 Task: Find connections with filter location Necochea with filter topic #linkedincoachwith filter profile language Potuguese with filter current company Walmart Global Tech India with filter school Don Bosco High School - India with filter industry Dentists with filter service category Corporate Law with filter keywords title Account Representative
Action: Mouse moved to (498, 106)
Screenshot: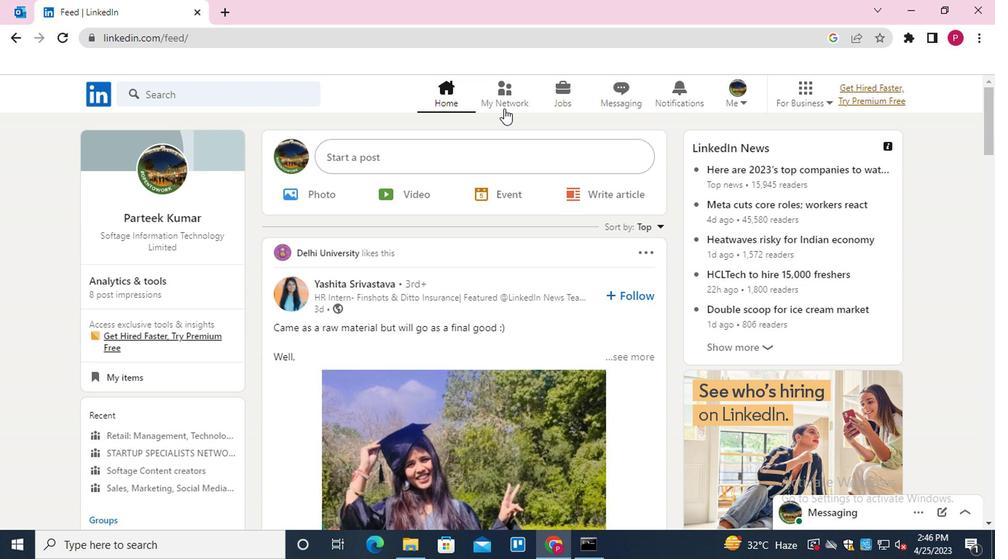 
Action: Mouse pressed left at (498, 106)
Screenshot: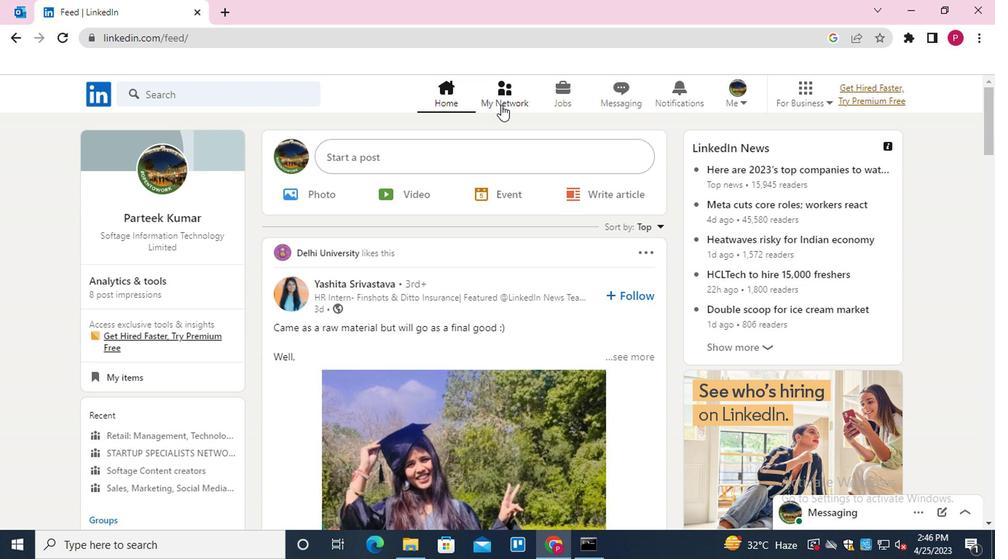 
Action: Mouse moved to (184, 185)
Screenshot: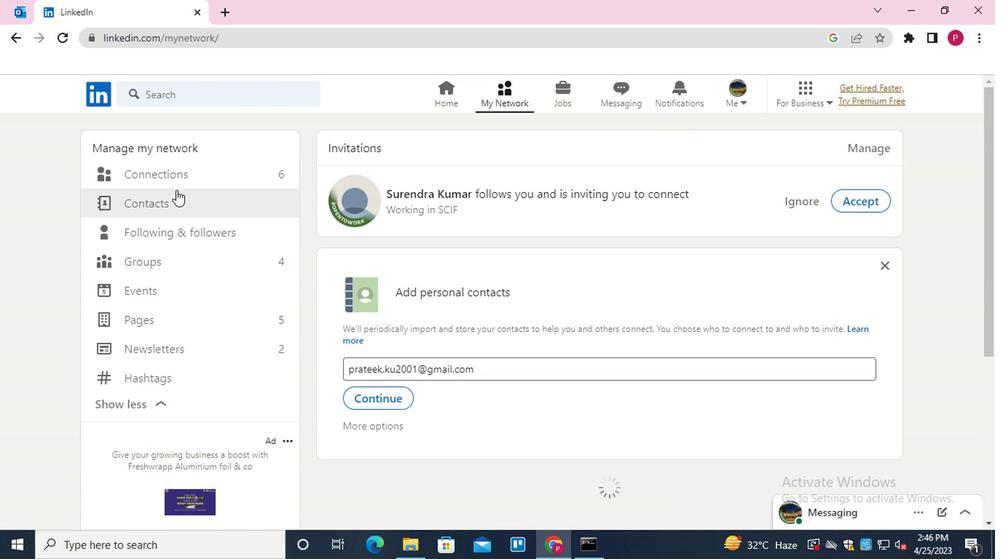 
Action: Mouse pressed left at (184, 185)
Screenshot: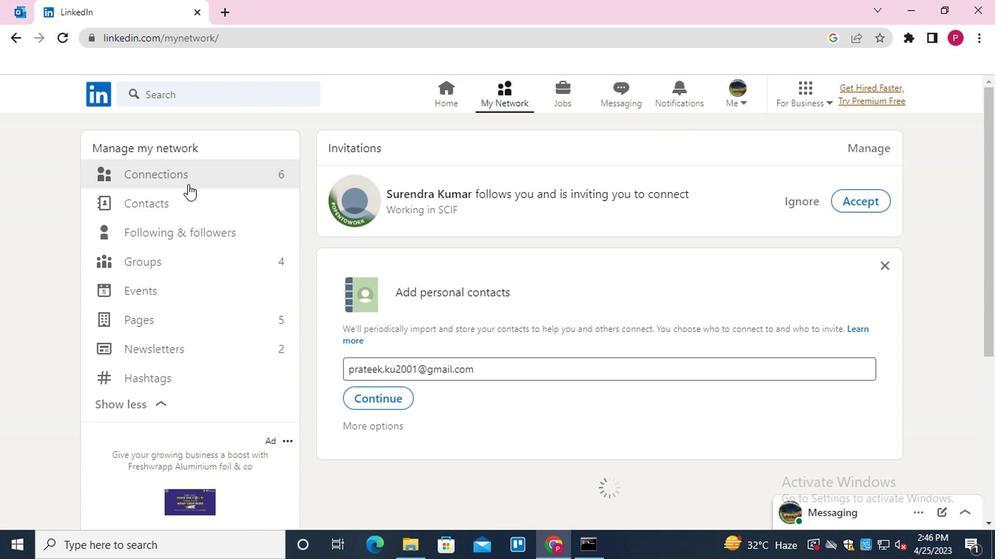 
Action: Mouse moved to (245, 176)
Screenshot: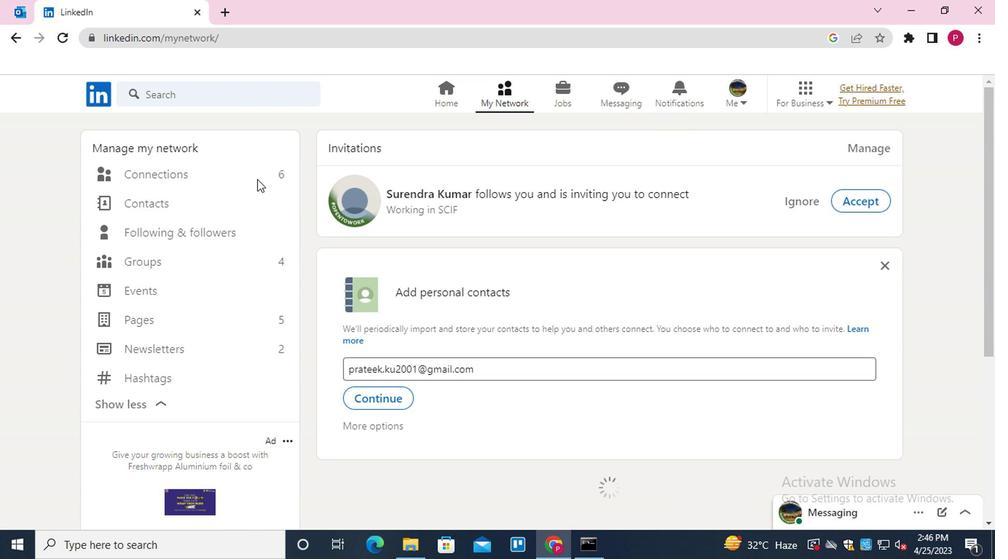 
Action: Mouse pressed left at (245, 176)
Screenshot: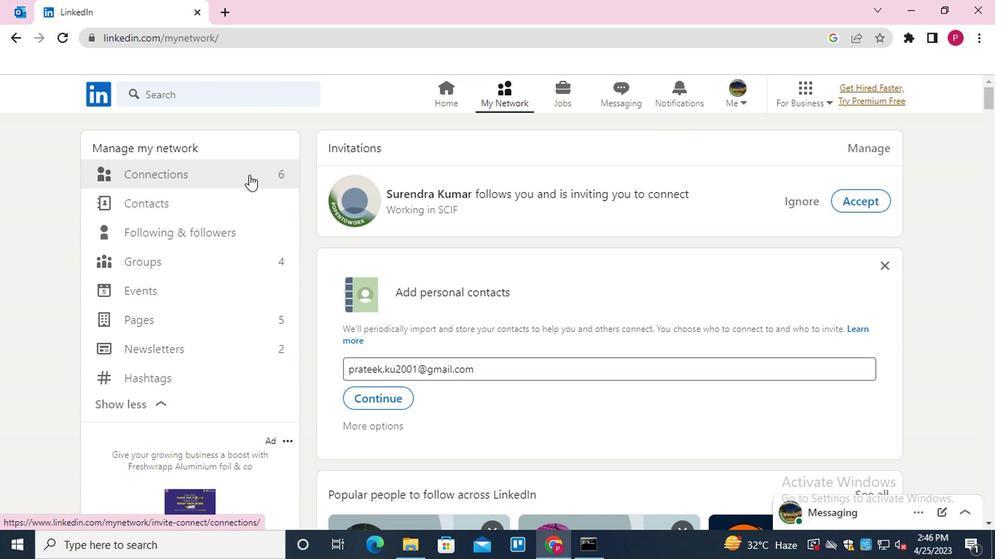 
Action: Mouse moved to (631, 179)
Screenshot: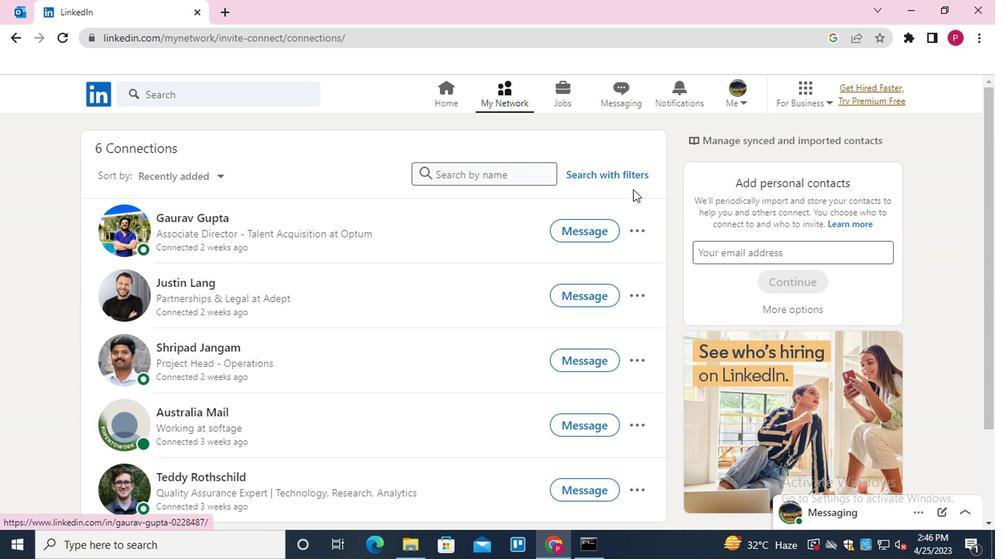 
Action: Mouse pressed left at (631, 179)
Screenshot: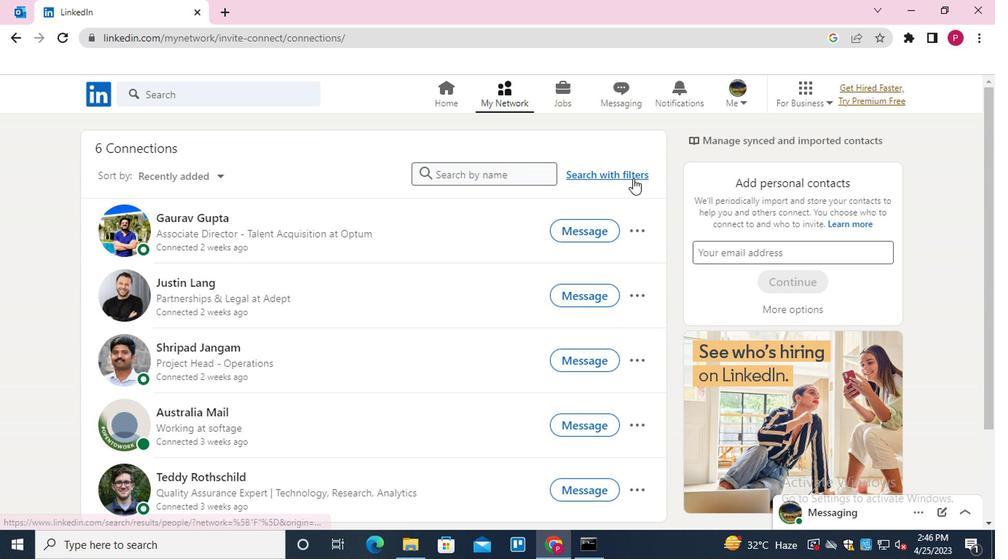 
Action: Mouse moved to (486, 139)
Screenshot: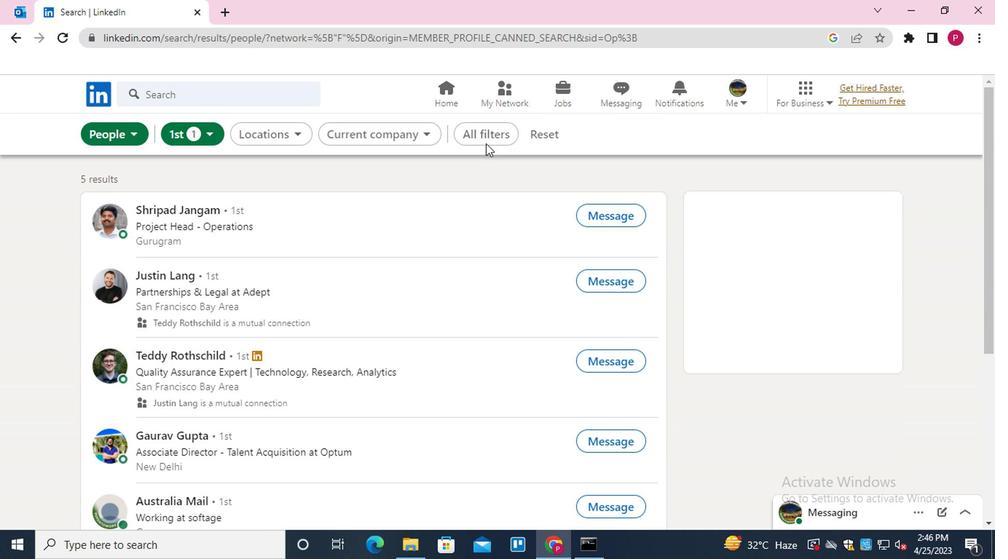
Action: Mouse pressed left at (486, 139)
Screenshot: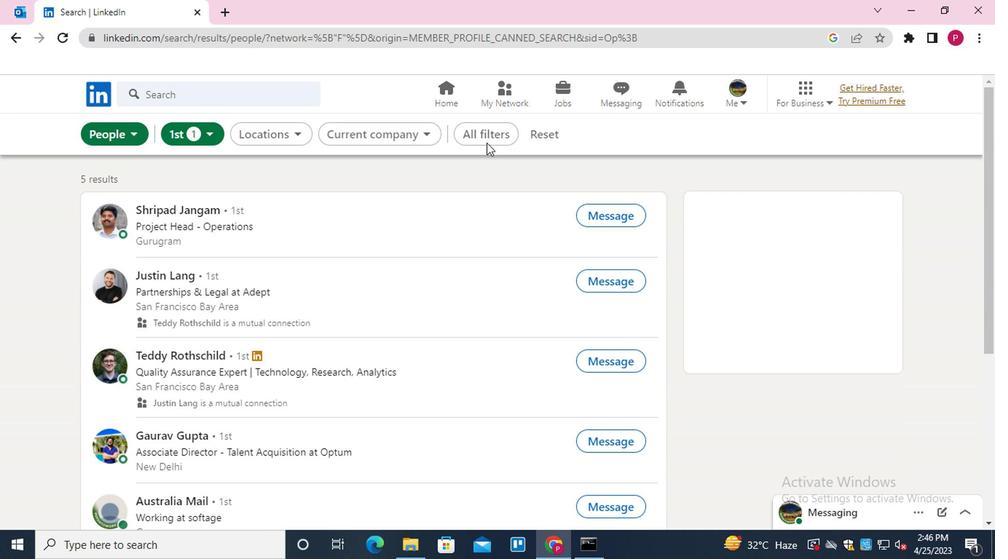 
Action: Mouse moved to (789, 352)
Screenshot: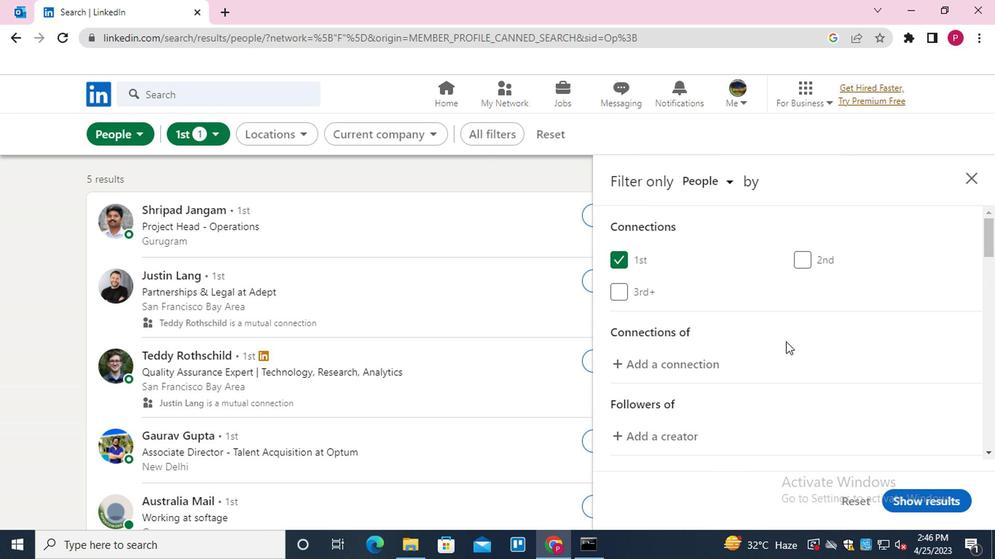 
Action: Mouse scrolled (789, 352) with delta (0, 0)
Screenshot: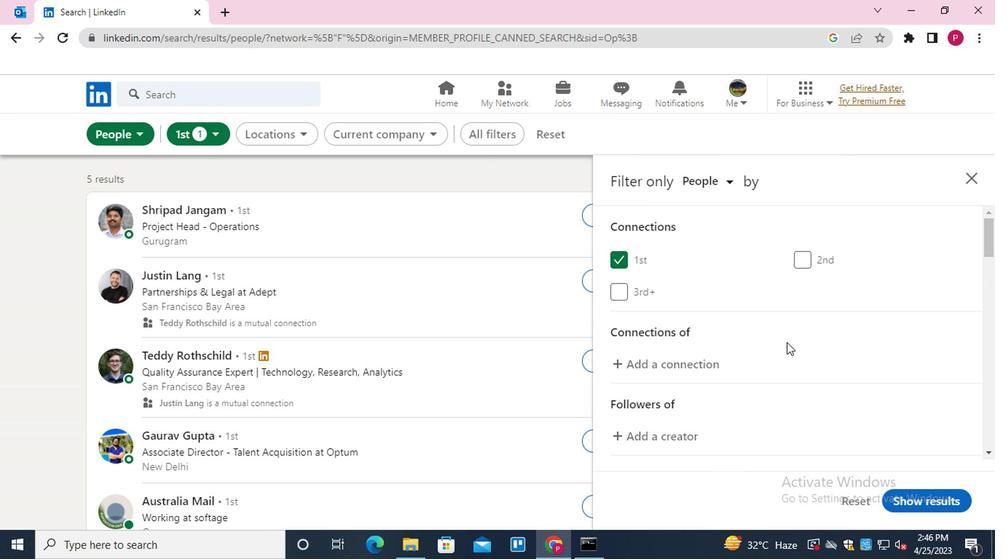 
Action: Mouse scrolled (789, 352) with delta (0, 0)
Screenshot: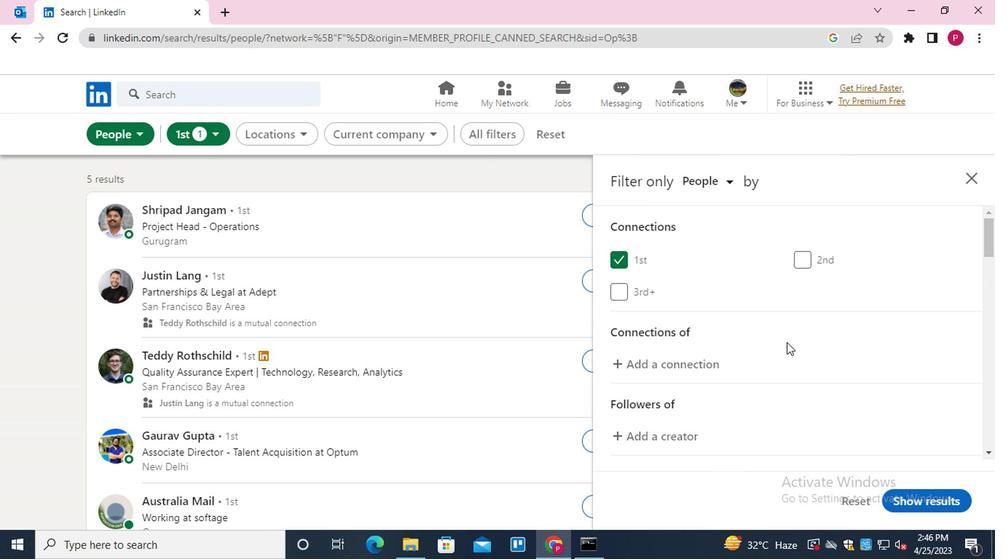 
Action: Mouse scrolled (789, 352) with delta (0, 0)
Screenshot: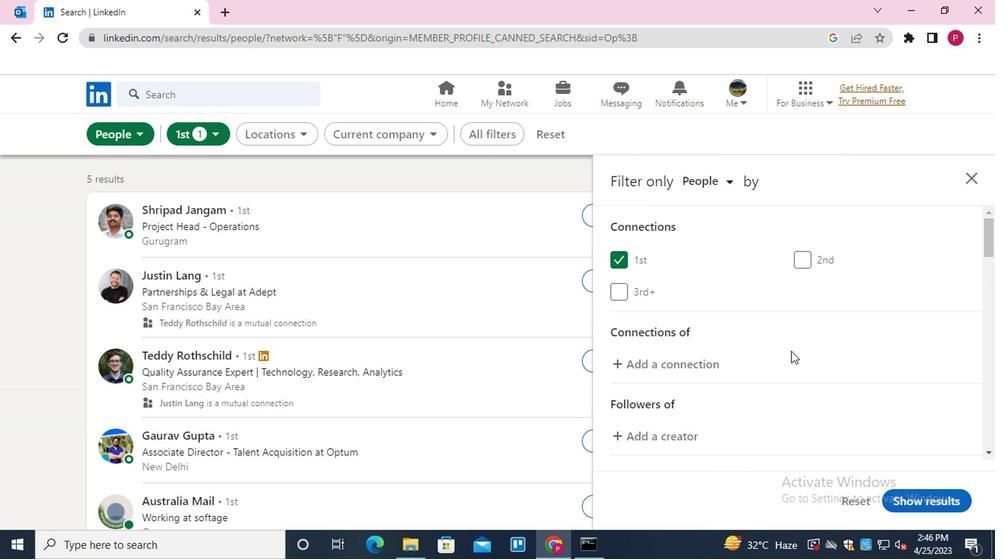 
Action: Mouse moved to (858, 352)
Screenshot: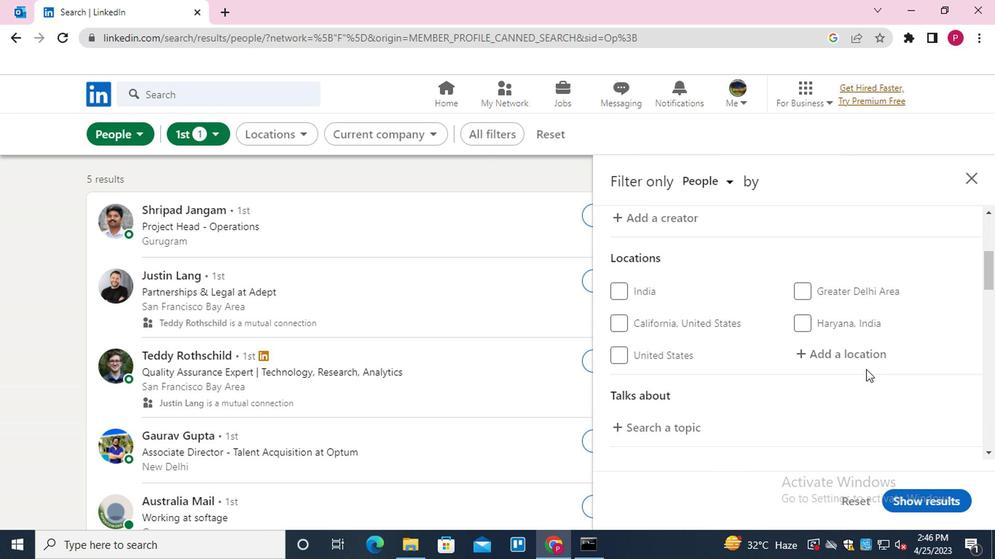 
Action: Mouse pressed left at (858, 352)
Screenshot: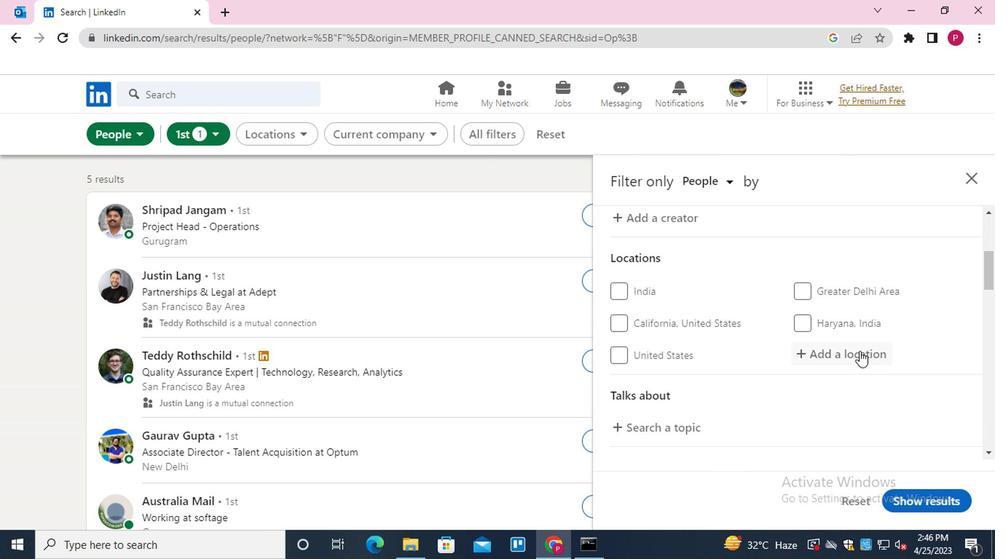 
Action: Key pressed <Key.shift>NECOCHEA
Screenshot: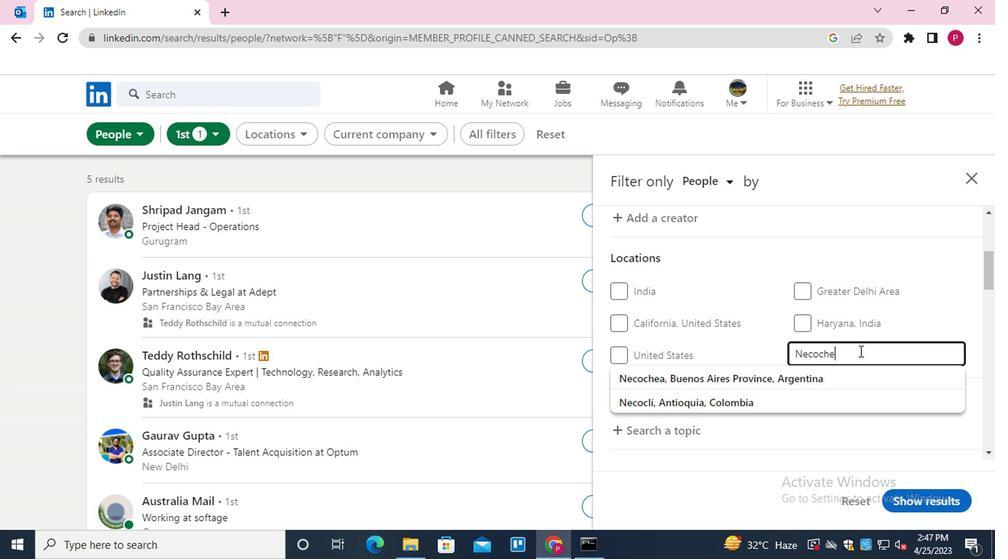 
Action: Mouse moved to (832, 371)
Screenshot: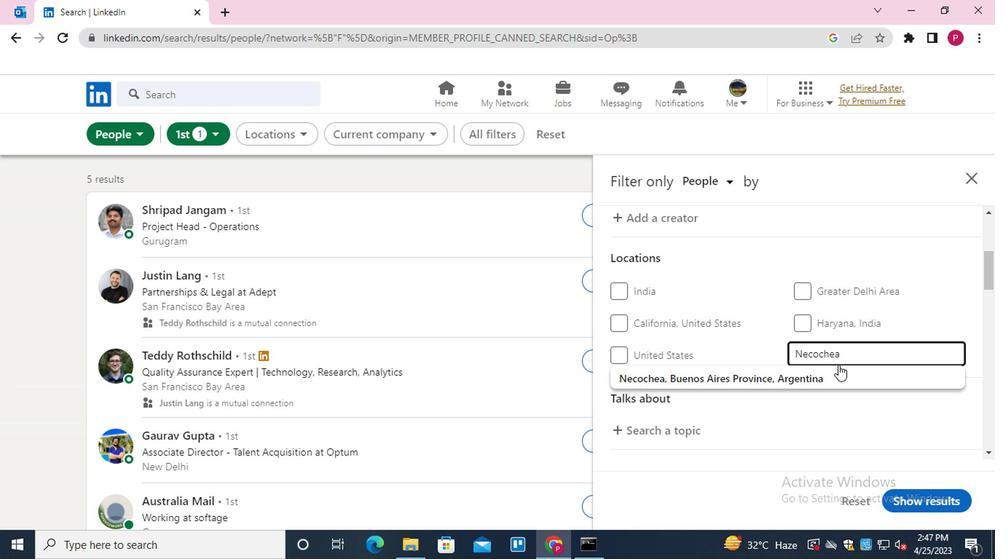 
Action: Mouse pressed left at (832, 371)
Screenshot: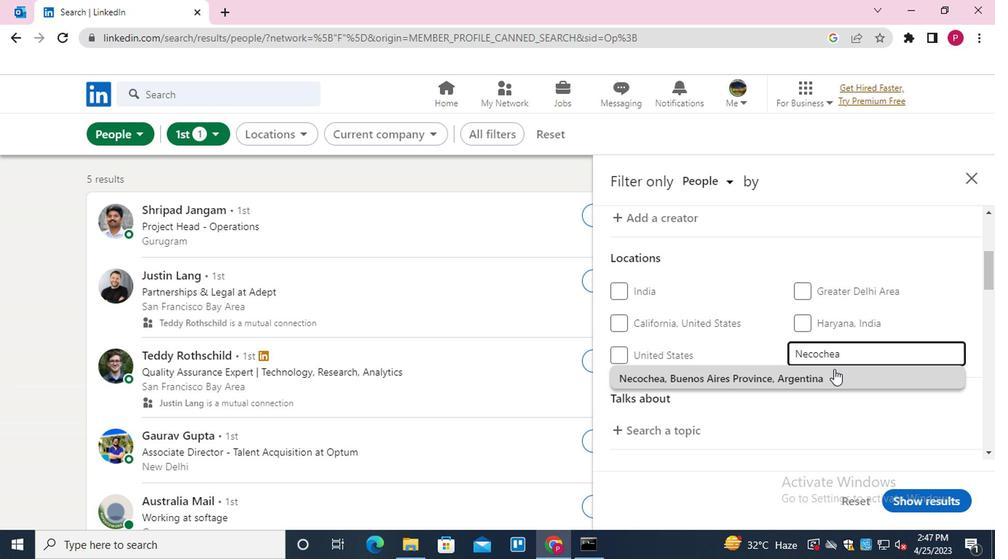 
Action: Mouse moved to (822, 321)
Screenshot: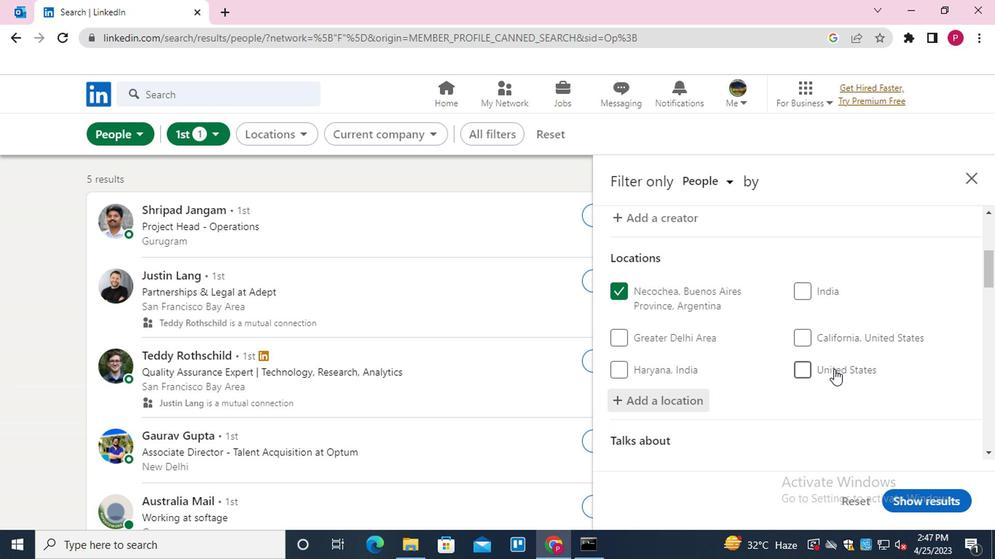 
Action: Mouse scrolled (822, 321) with delta (0, 0)
Screenshot: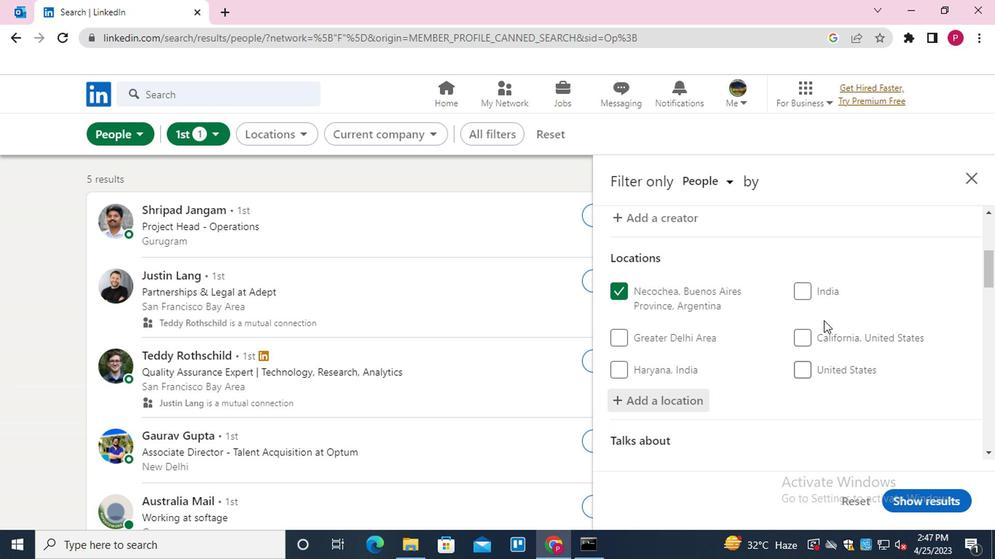 
Action: Mouse scrolled (822, 321) with delta (0, 0)
Screenshot: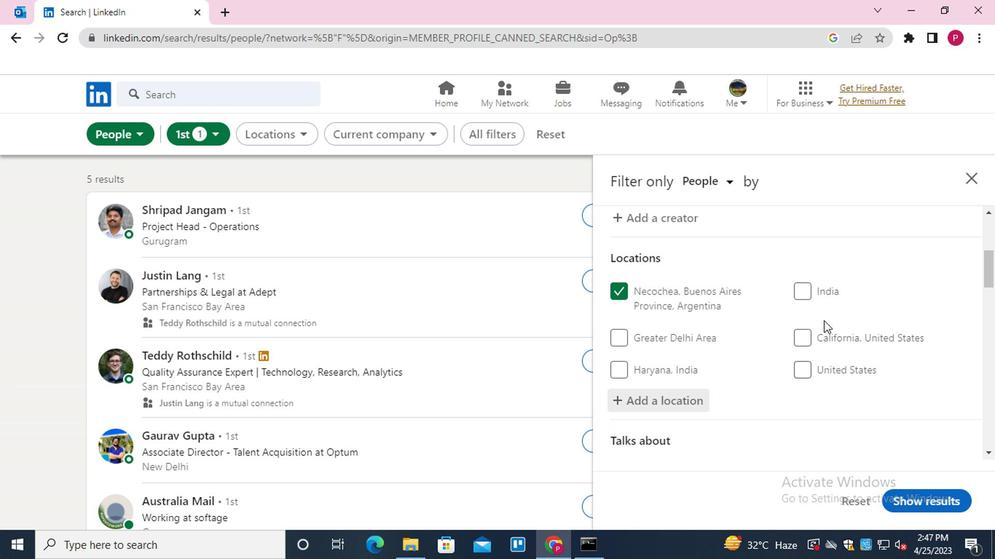 
Action: Mouse scrolled (822, 321) with delta (0, 0)
Screenshot: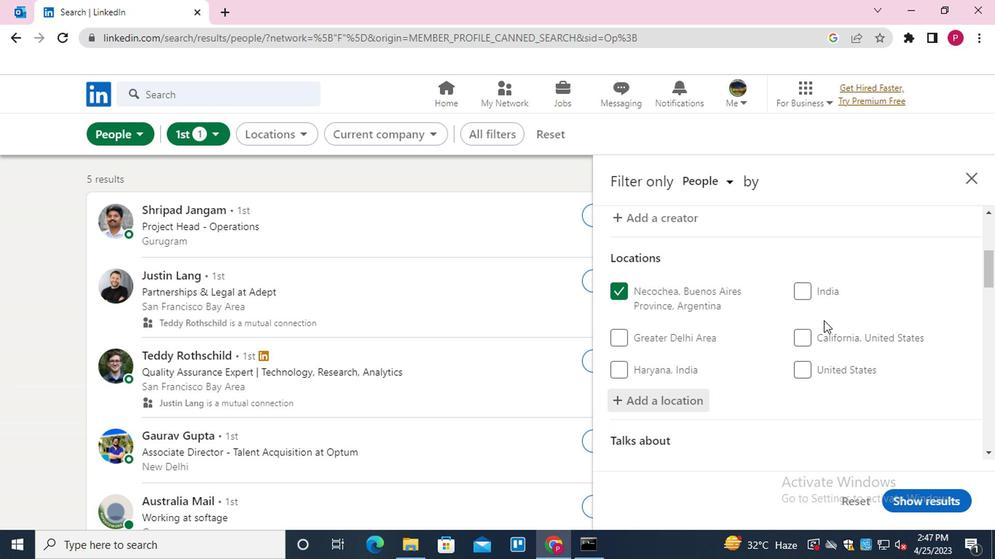 
Action: Mouse moved to (676, 246)
Screenshot: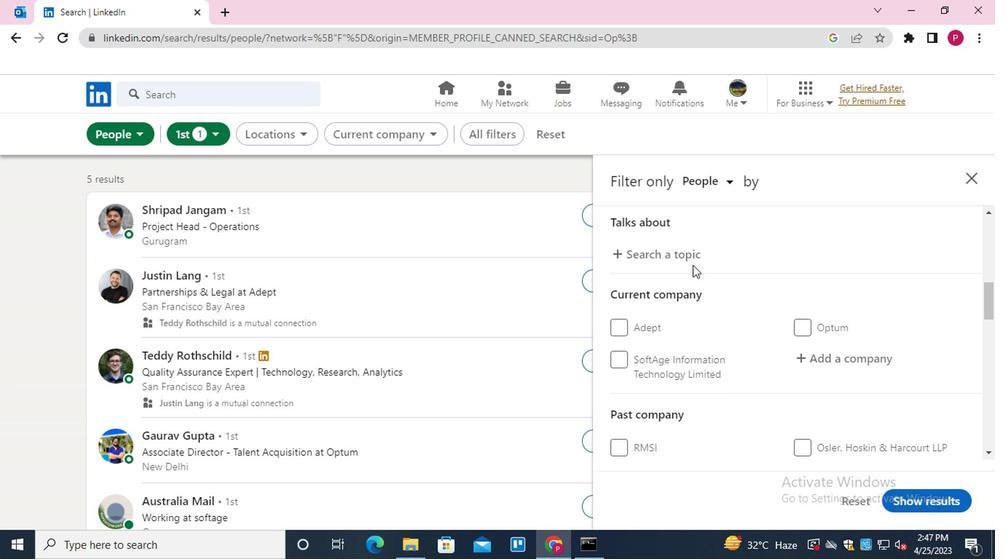 
Action: Mouse pressed left at (676, 246)
Screenshot: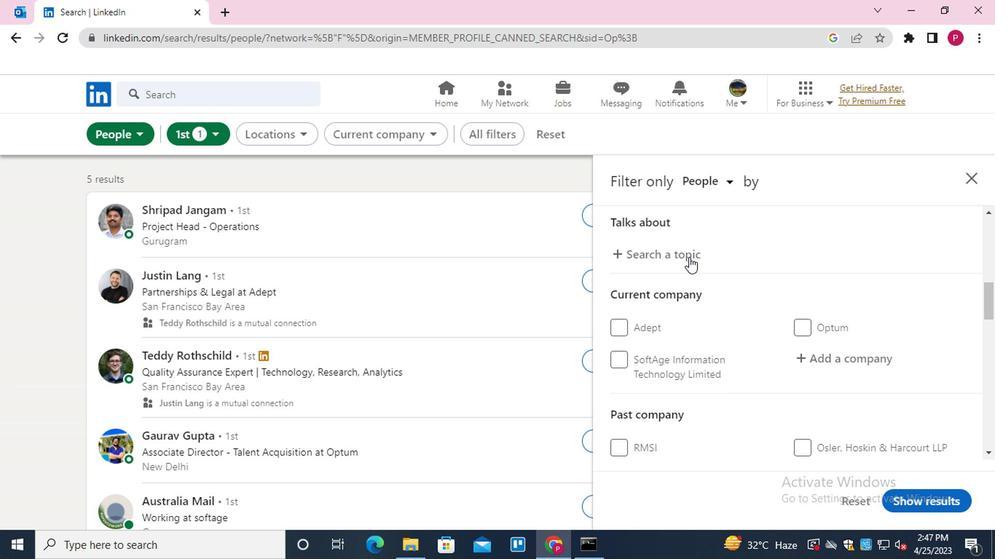 
Action: Key pressed <Key.shift><Key.shift>#<Key.shift><Key.shift><Key.shift><Key.shift><Key.shift><Key.shift><Key.shift><Key.shift><Key.shift>LINKED<Key.shift>INCOACH
Screenshot: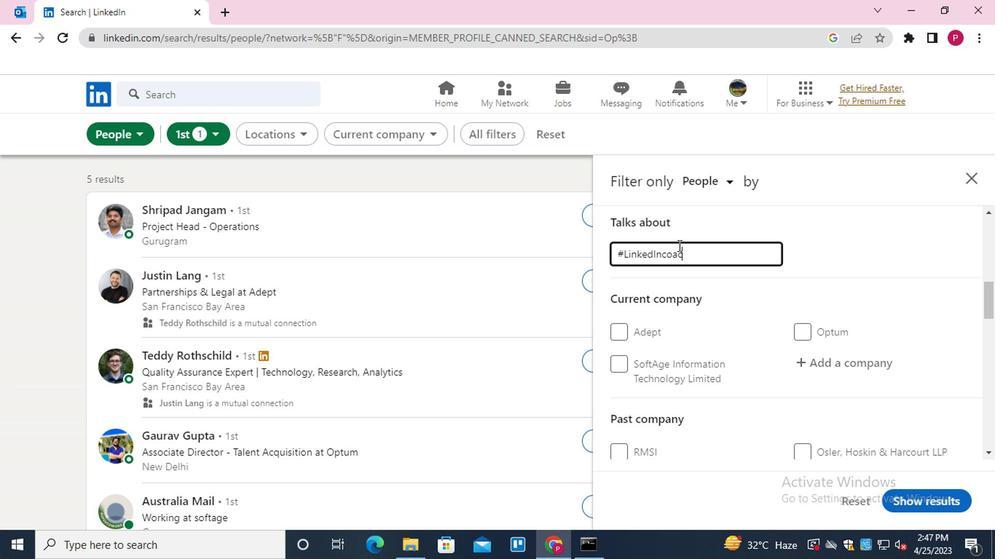 
Action: Mouse moved to (731, 303)
Screenshot: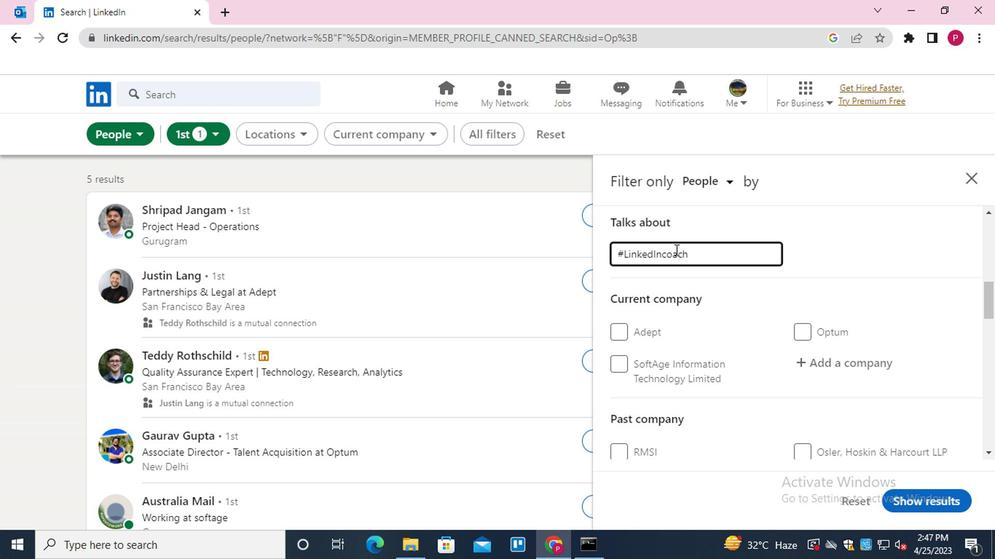 
Action: Mouse scrolled (731, 303) with delta (0, 0)
Screenshot: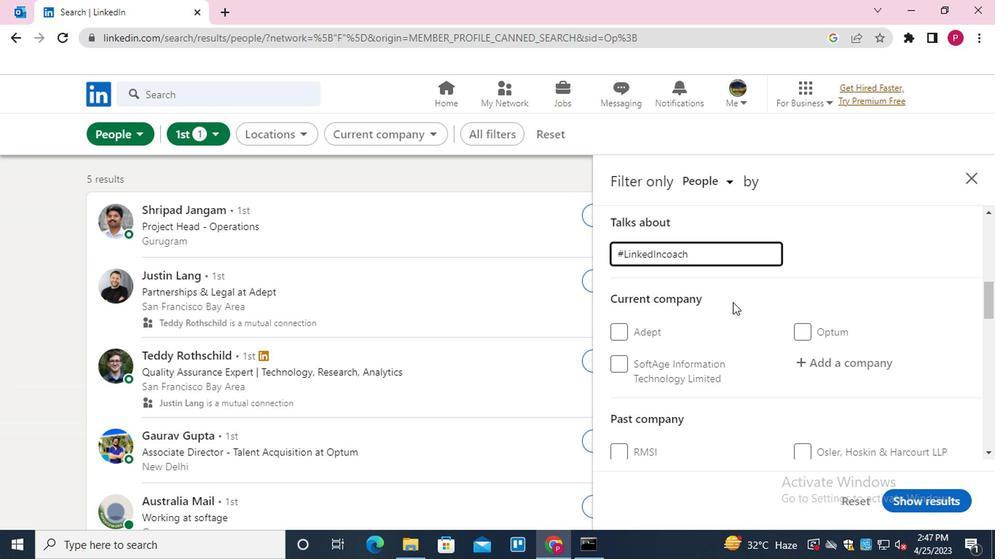 
Action: Mouse scrolled (731, 303) with delta (0, 0)
Screenshot: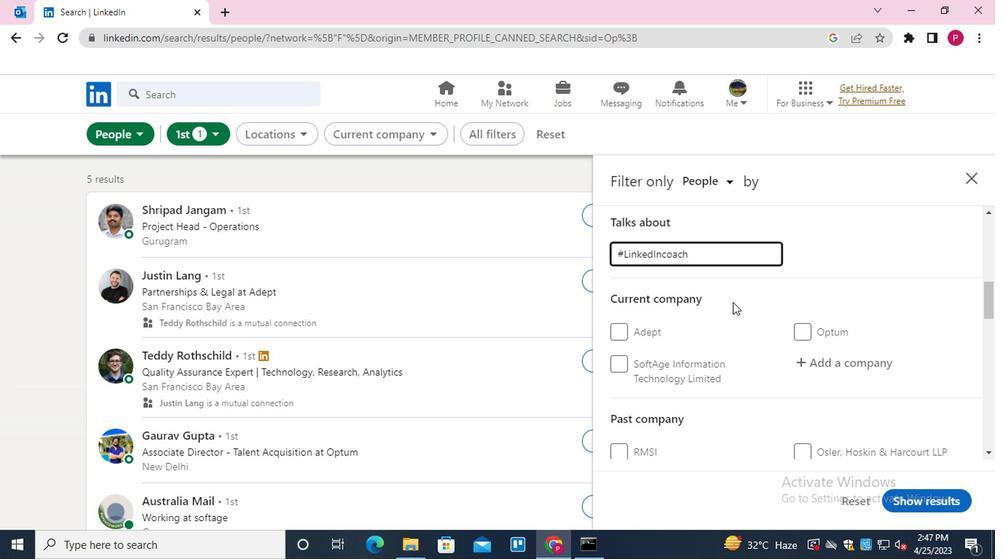 
Action: Mouse moved to (824, 216)
Screenshot: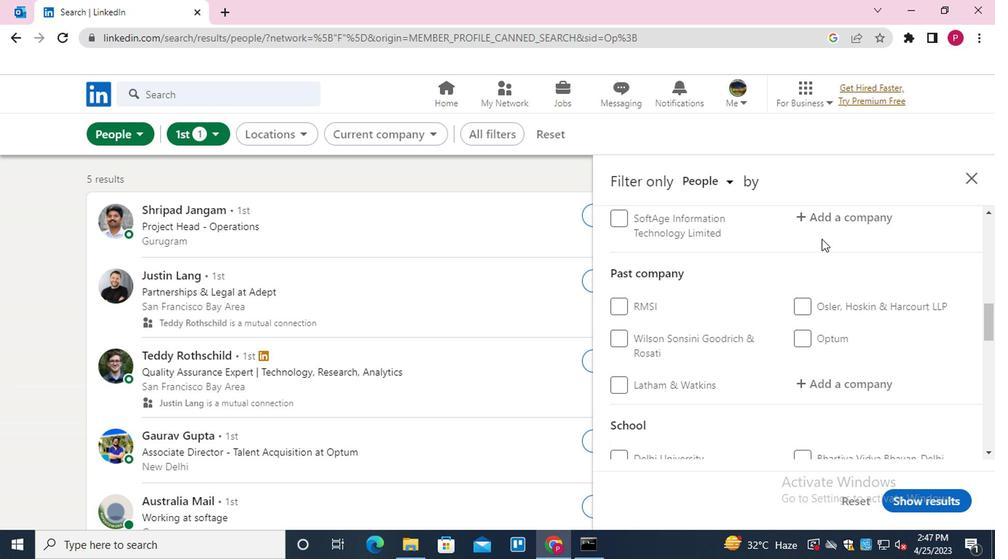 
Action: Mouse pressed left at (824, 216)
Screenshot: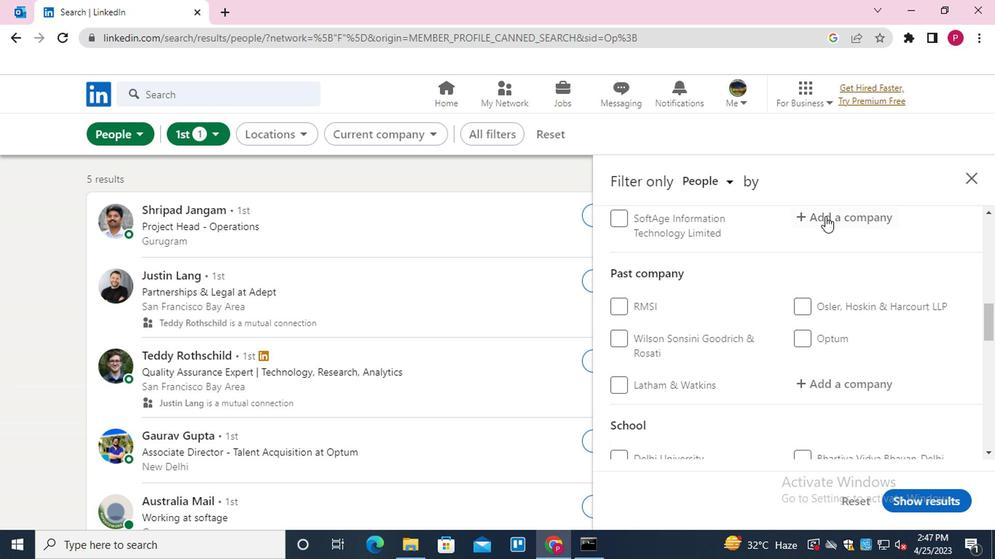 
Action: Mouse moved to (816, 230)
Screenshot: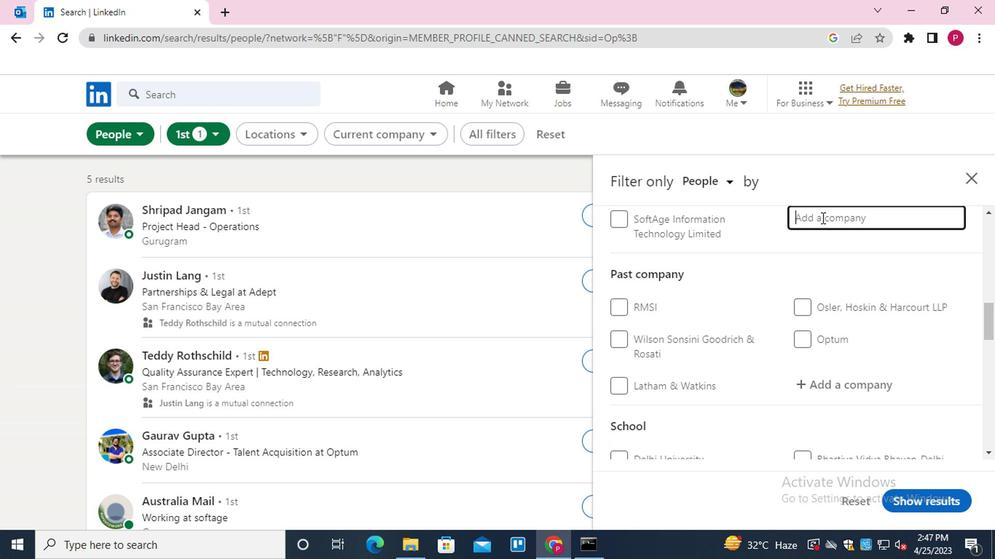 
Action: Mouse scrolled (816, 231) with delta (0, 1)
Screenshot: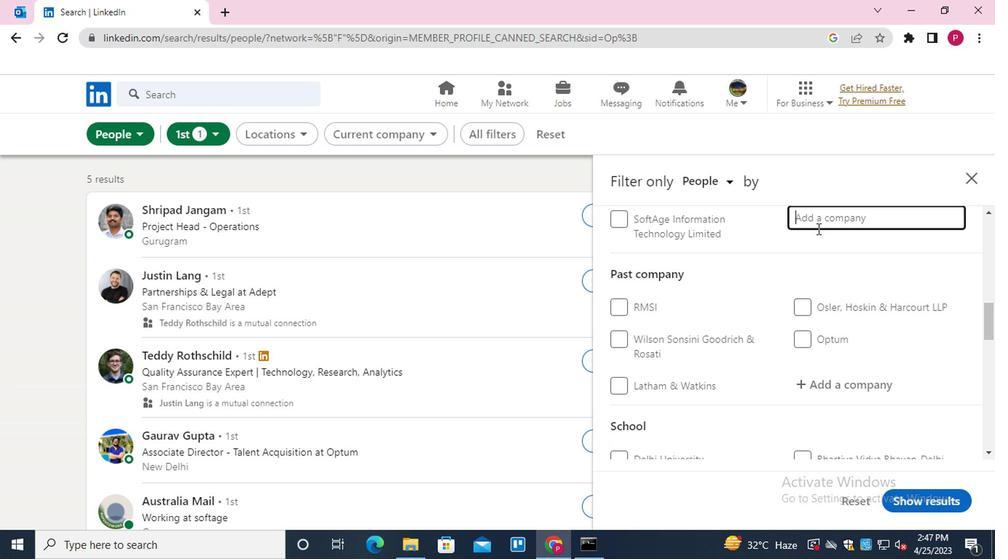 
Action: Mouse moved to (812, 260)
Screenshot: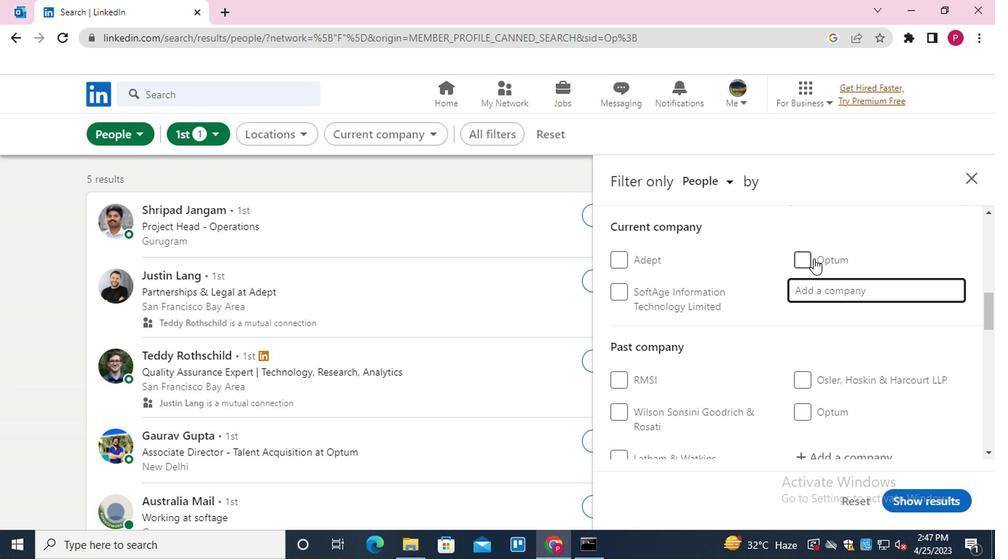 
Action: Key pressed <Key.shift>WALMAET<Key.backspace><Key.backspace><Key.backspace>ART
Screenshot: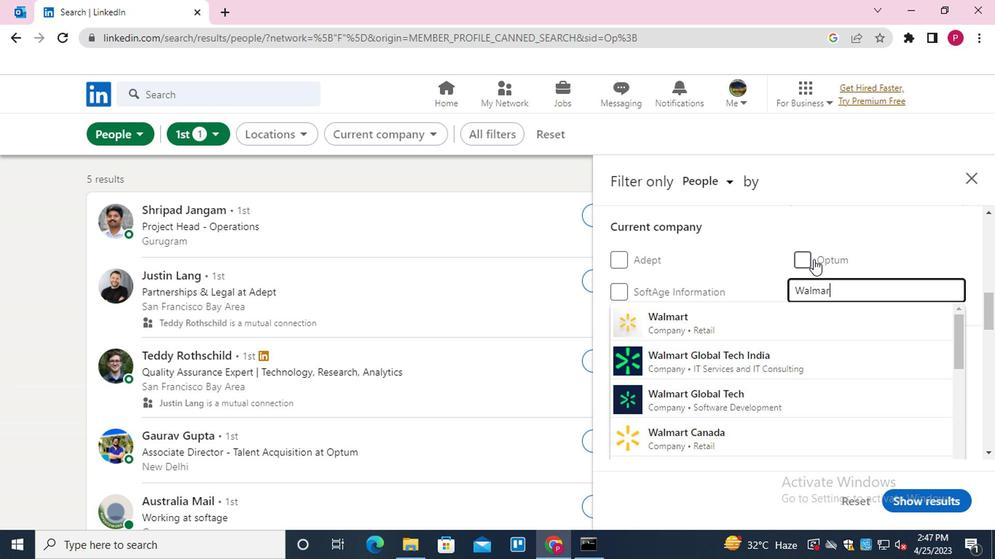 
Action: Mouse moved to (785, 357)
Screenshot: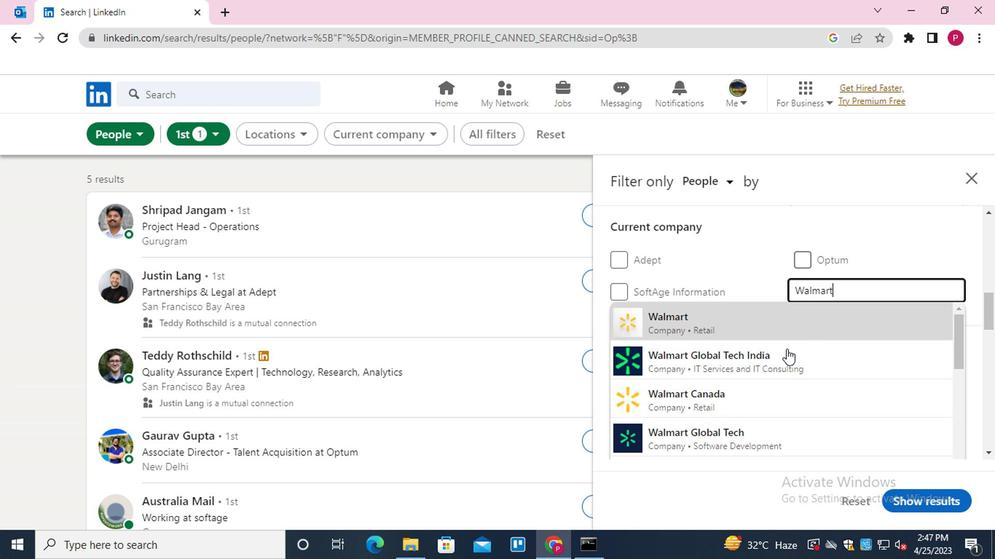 
Action: Mouse pressed left at (785, 357)
Screenshot: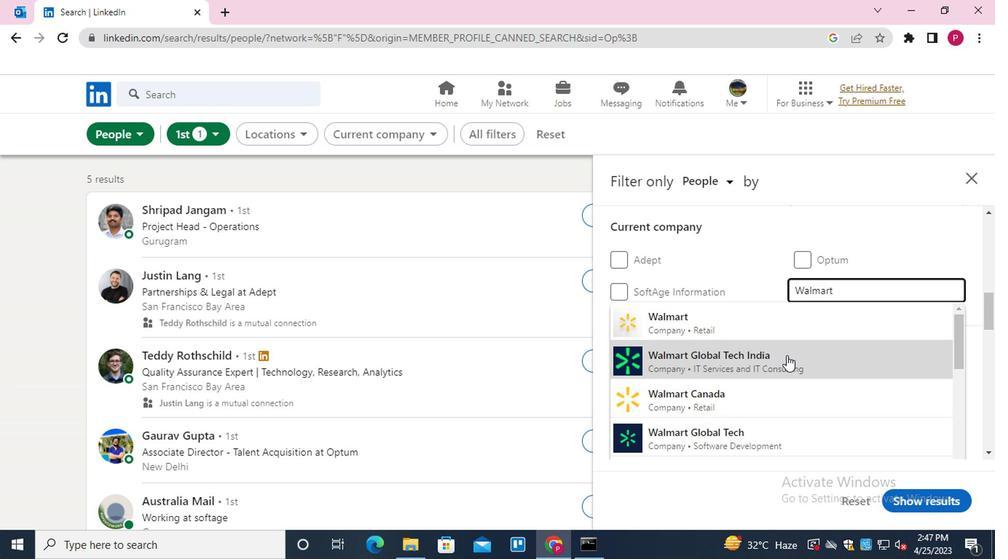 
Action: Mouse moved to (766, 339)
Screenshot: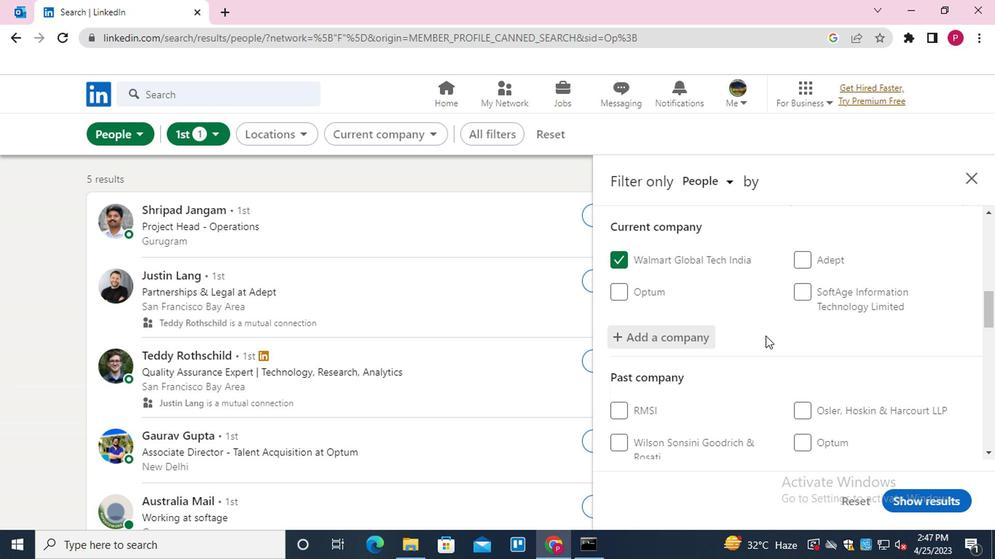 
Action: Mouse scrolled (766, 338) with delta (0, -1)
Screenshot: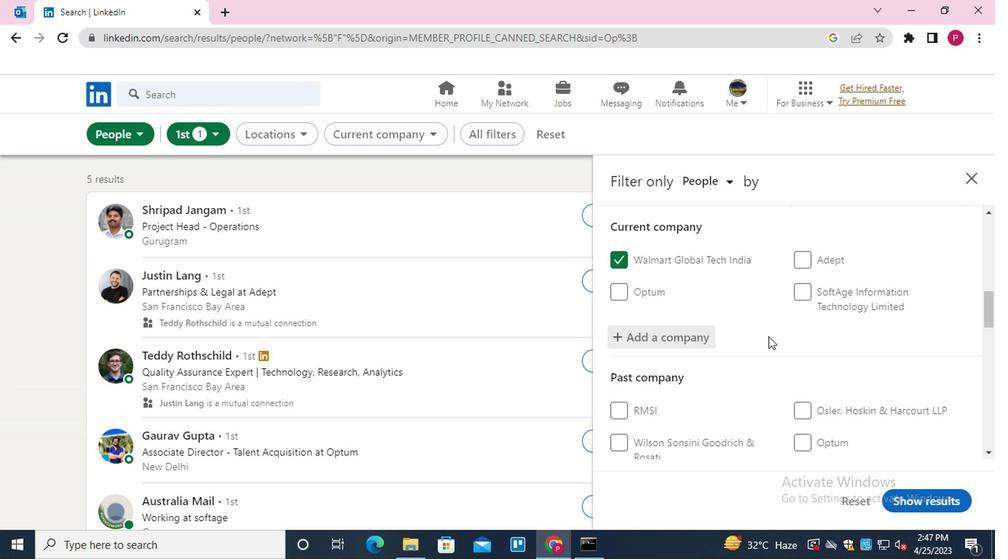 
Action: Mouse scrolled (766, 338) with delta (0, -1)
Screenshot: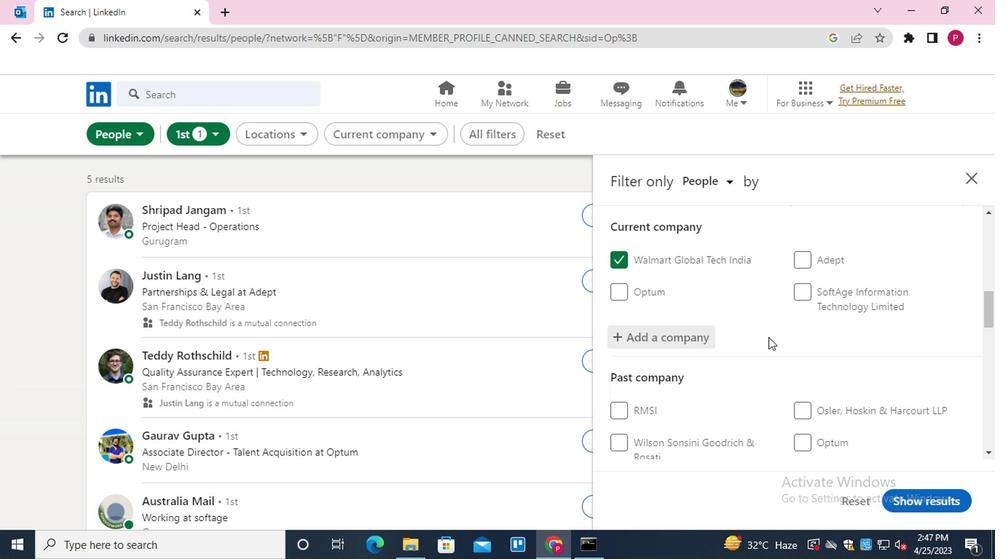 
Action: Mouse moved to (843, 384)
Screenshot: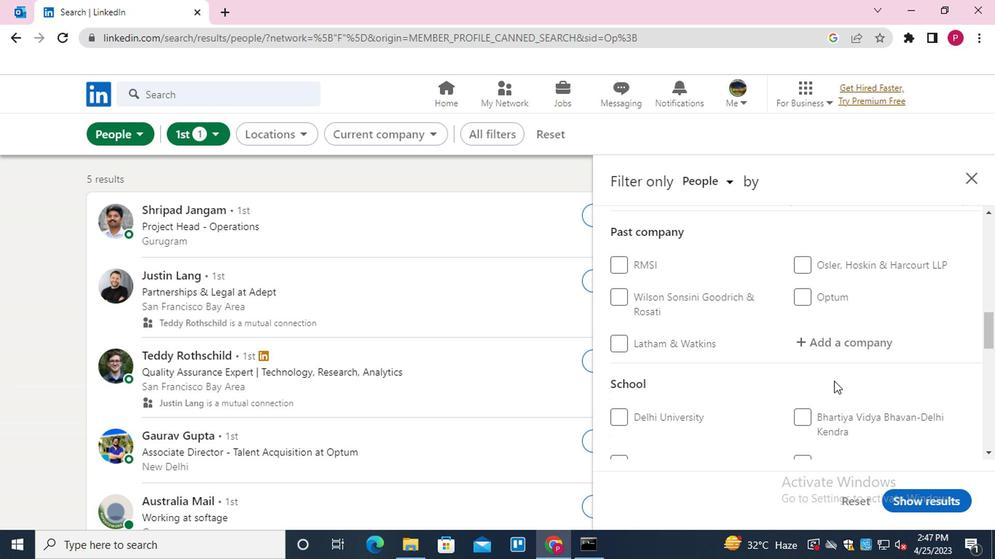 
Action: Mouse scrolled (843, 384) with delta (0, 0)
Screenshot: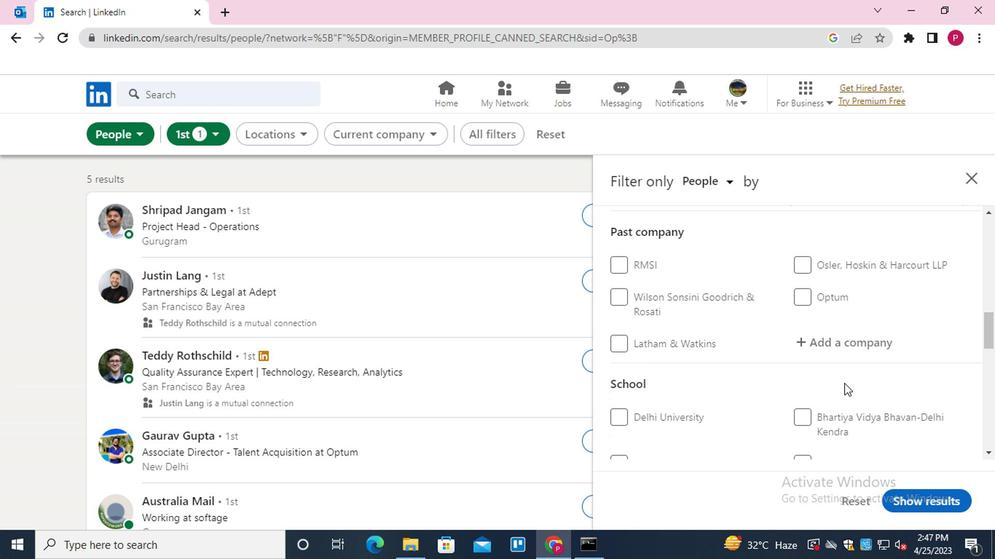 
Action: Mouse scrolled (843, 384) with delta (0, 0)
Screenshot: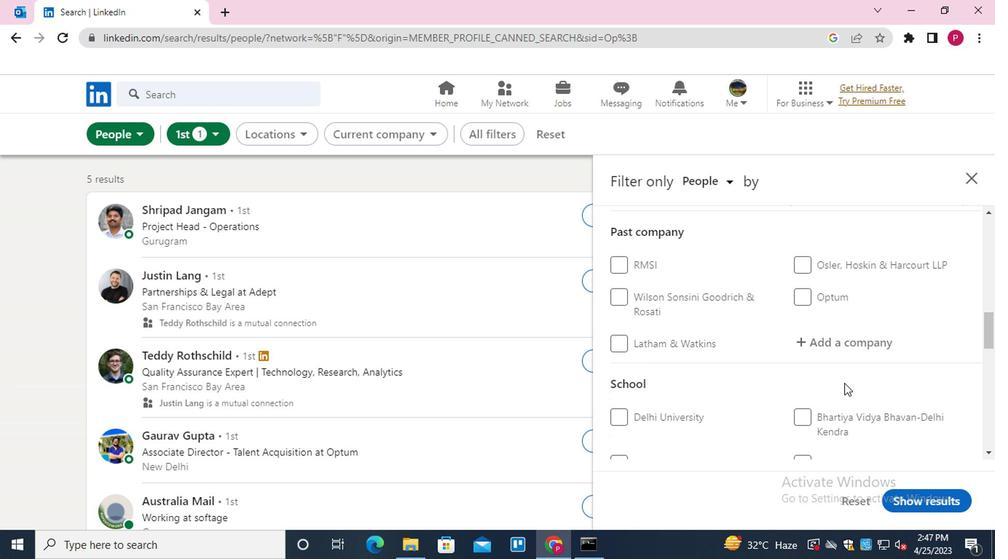 
Action: Mouse moved to (837, 368)
Screenshot: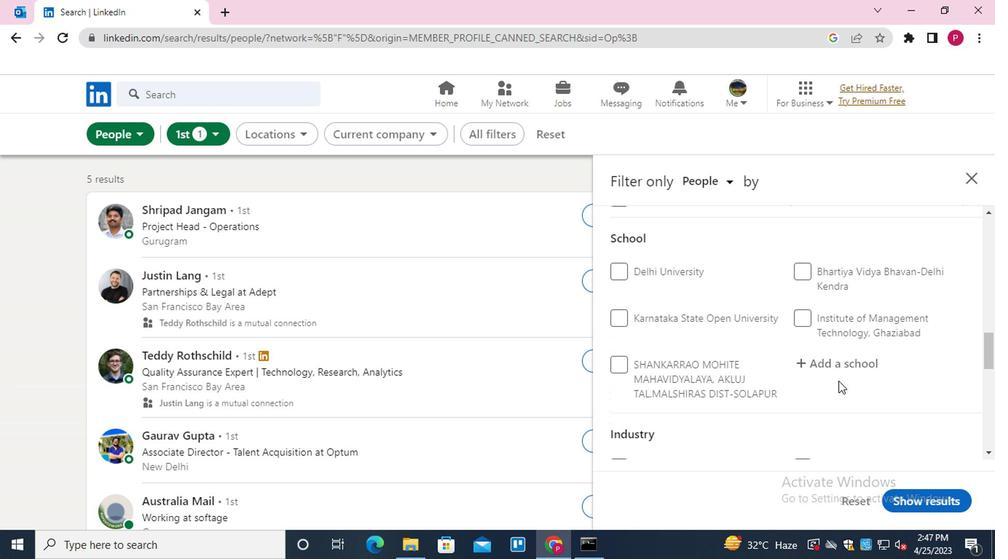 
Action: Mouse pressed left at (837, 368)
Screenshot: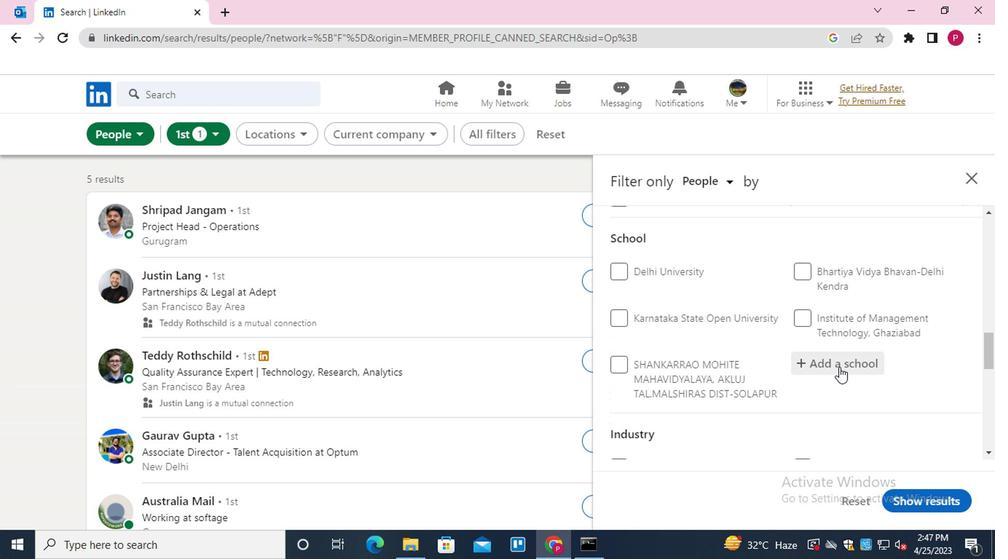 
Action: Key pressed <Key.shift>DON<Key.space><Key.shift><Key.shift><Key.shift><Key.shift>BOSCO
Screenshot: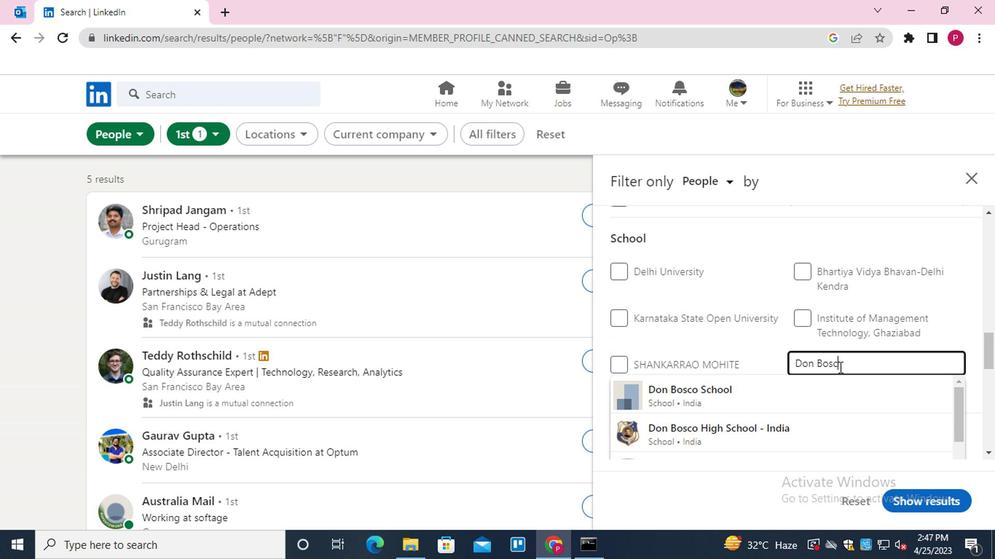 
Action: Mouse moved to (773, 438)
Screenshot: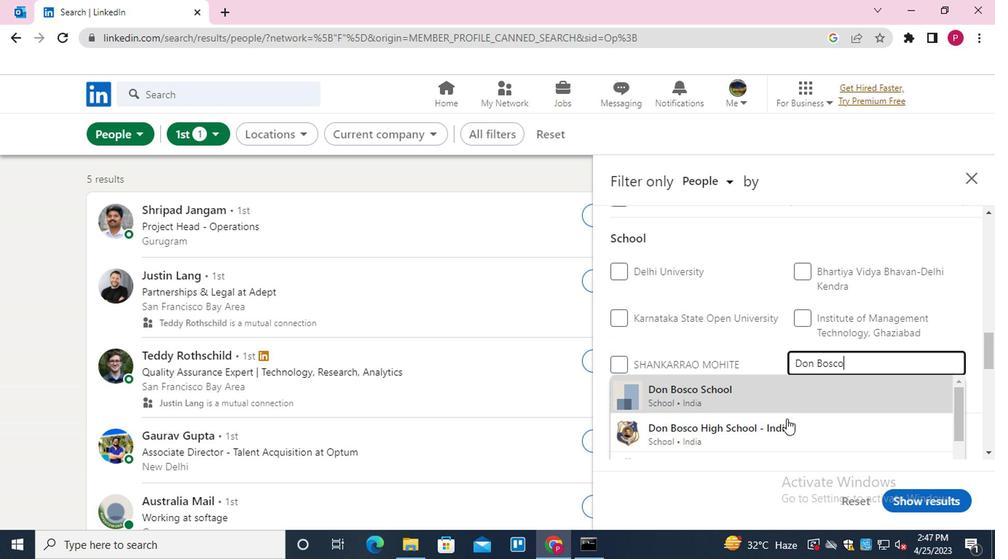 
Action: Mouse pressed left at (773, 438)
Screenshot: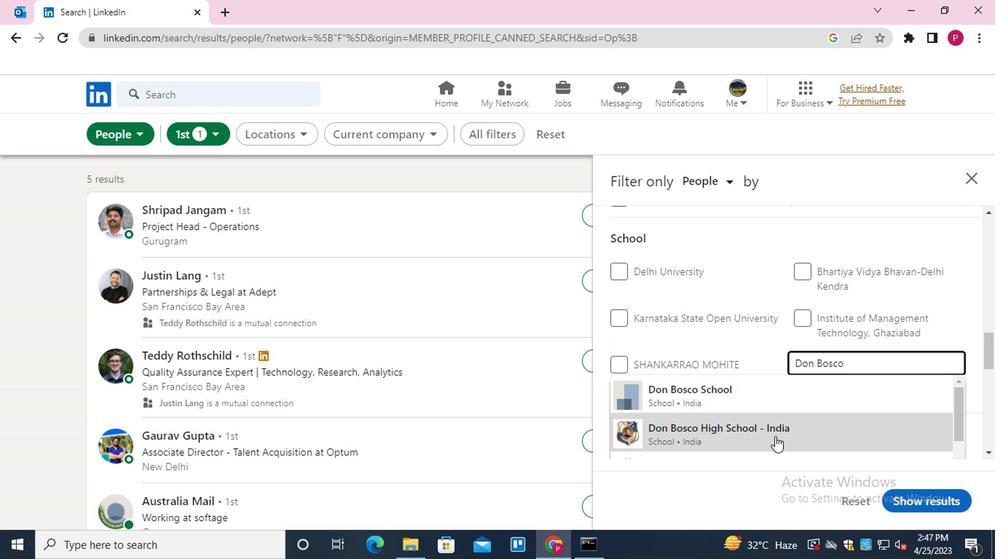 
Action: Mouse moved to (773, 410)
Screenshot: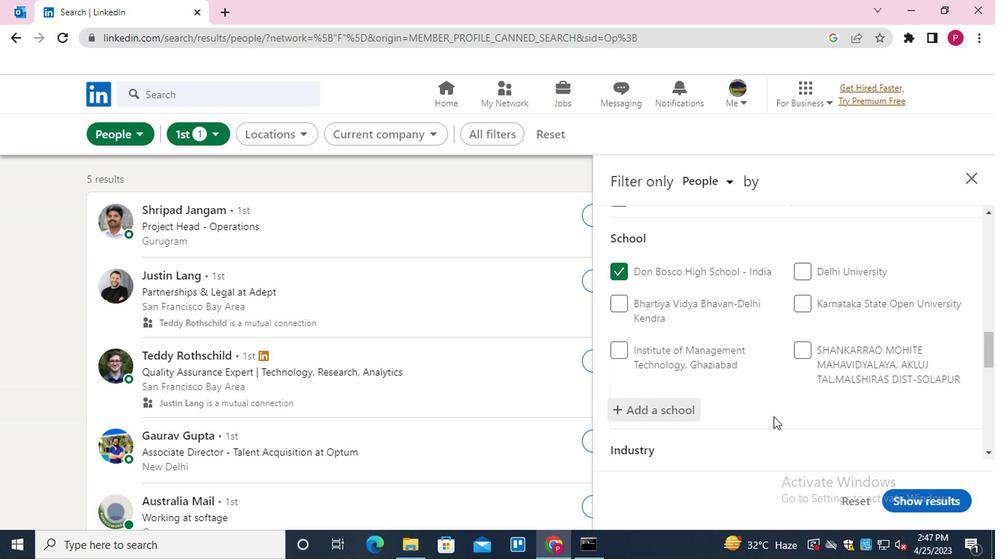 
Action: Mouse scrolled (773, 409) with delta (0, -1)
Screenshot: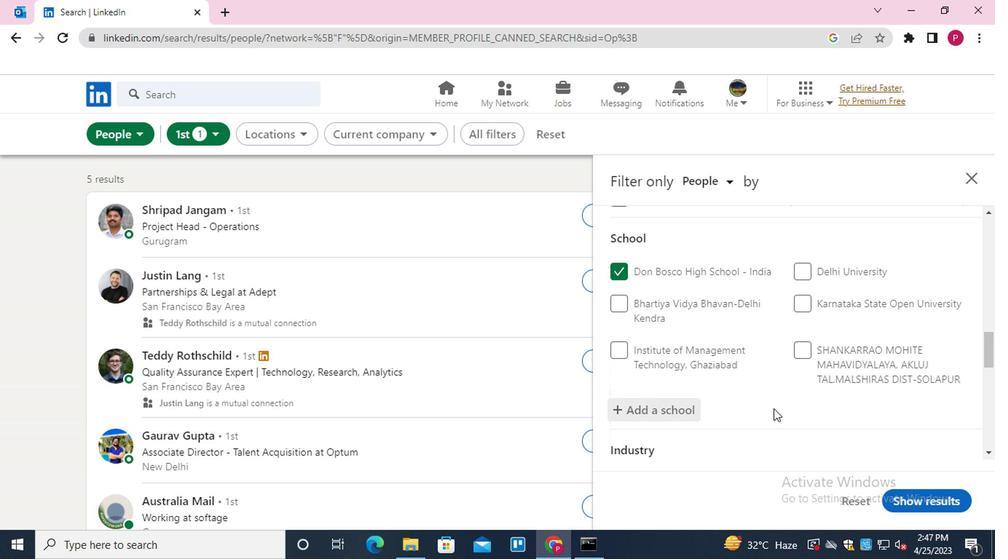
Action: Mouse scrolled (773, 409) with delta (0, -1)
Screenshot: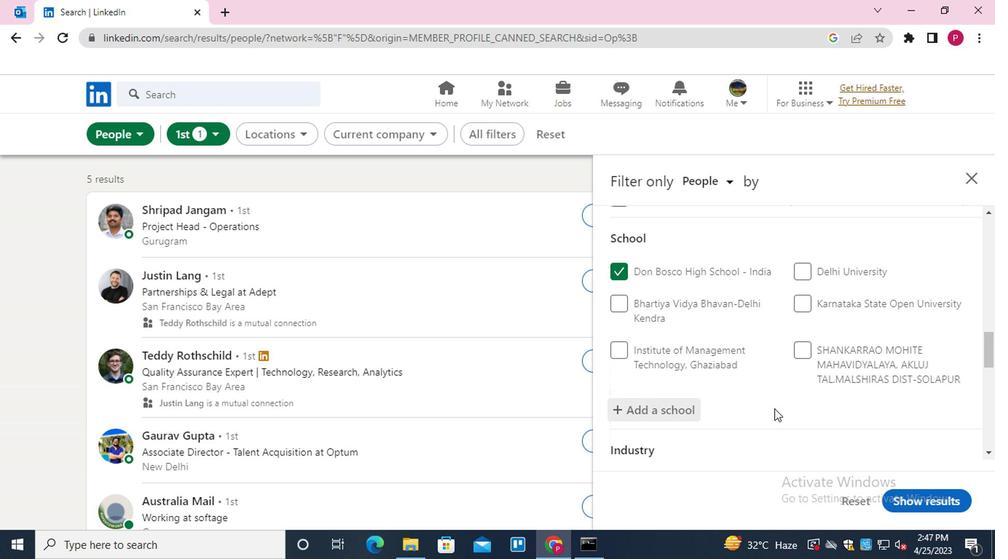 
Action: Mouse moved to (861, 442)
Screenshot: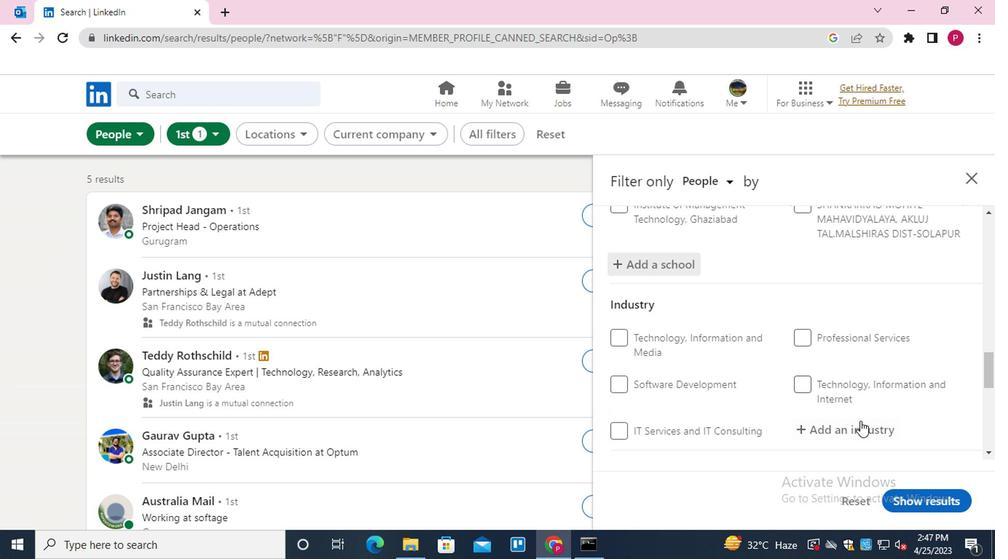 
Action: Mouse pressed left at (861, 442)
Screenshot: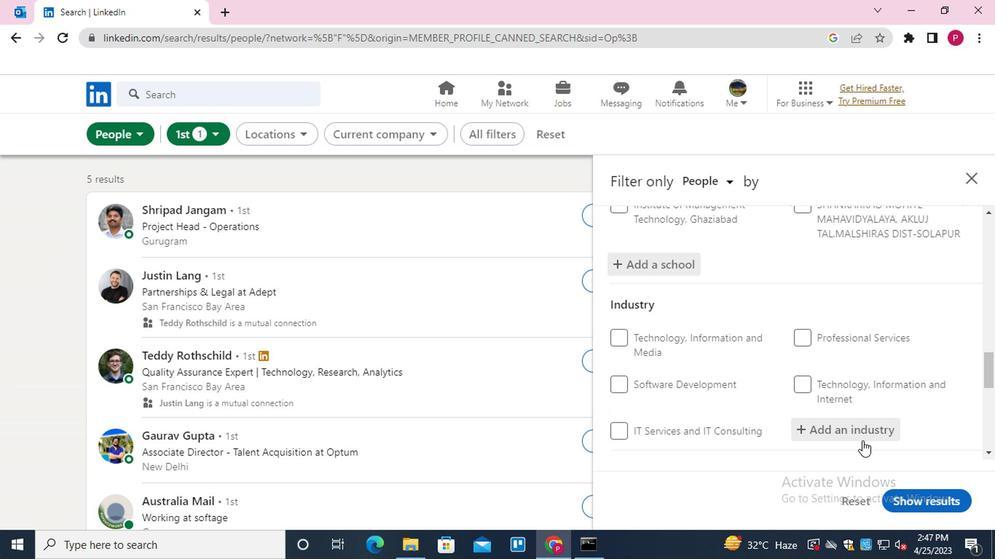 
Action: Key pressed <Key.shift>DENTIST
Screenshot: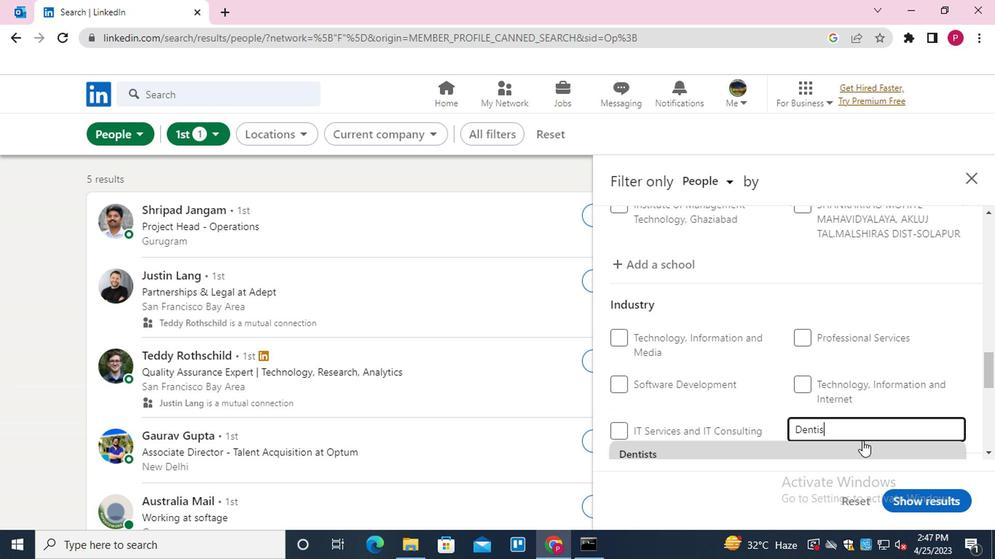 
Action: Mouse moved to (757, 273)
Screenshot: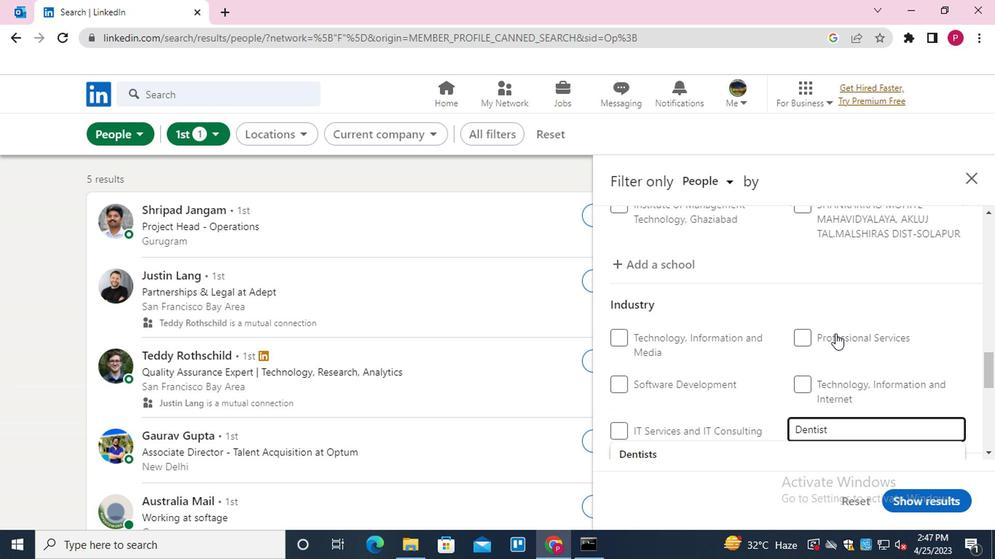 
Action: Mouse scrolled (757, 272) with delta (0, 0)
Screenshot: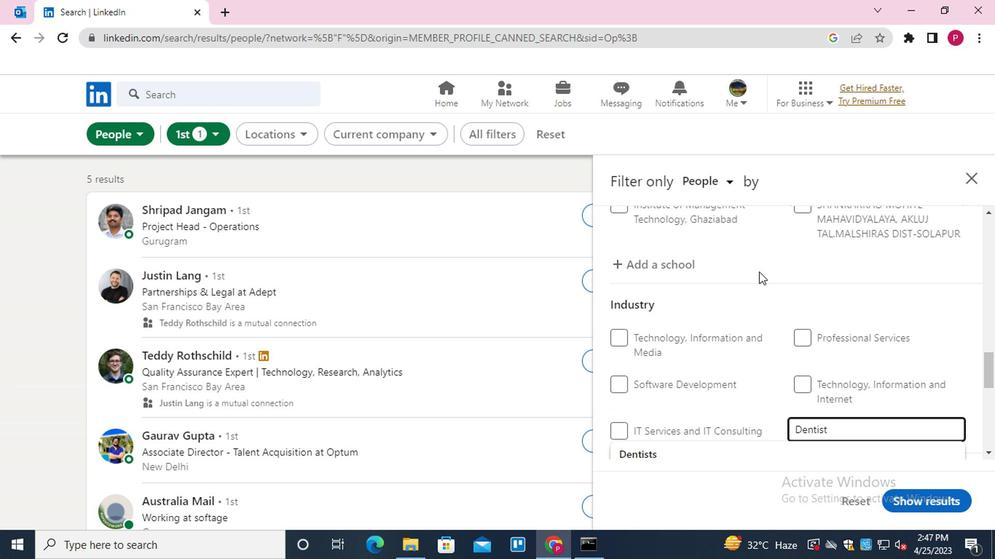 
Action: Mouse scrolled (757, 272) with delta (0, 0)
Screenshot: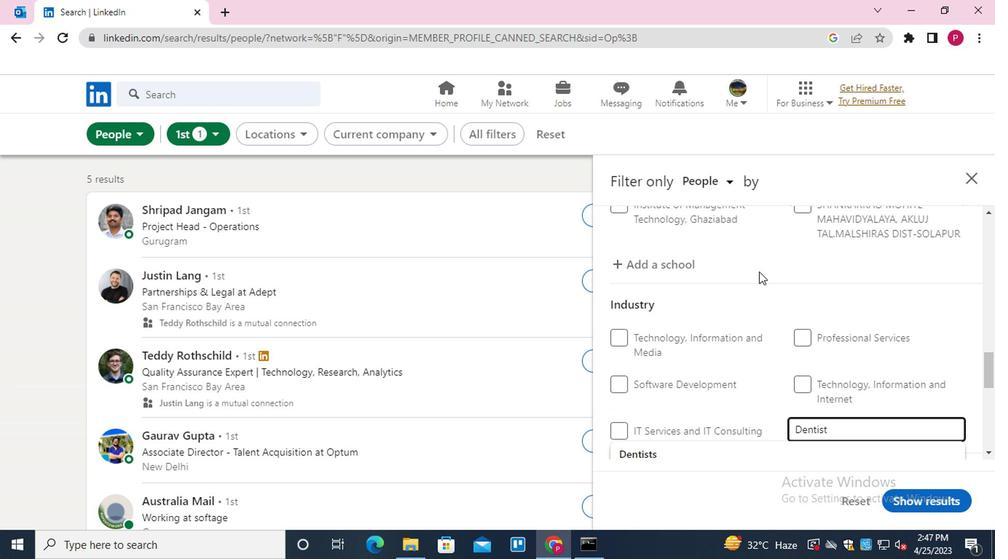 
Action: Mouse moved to (731, 306)
Screenshot: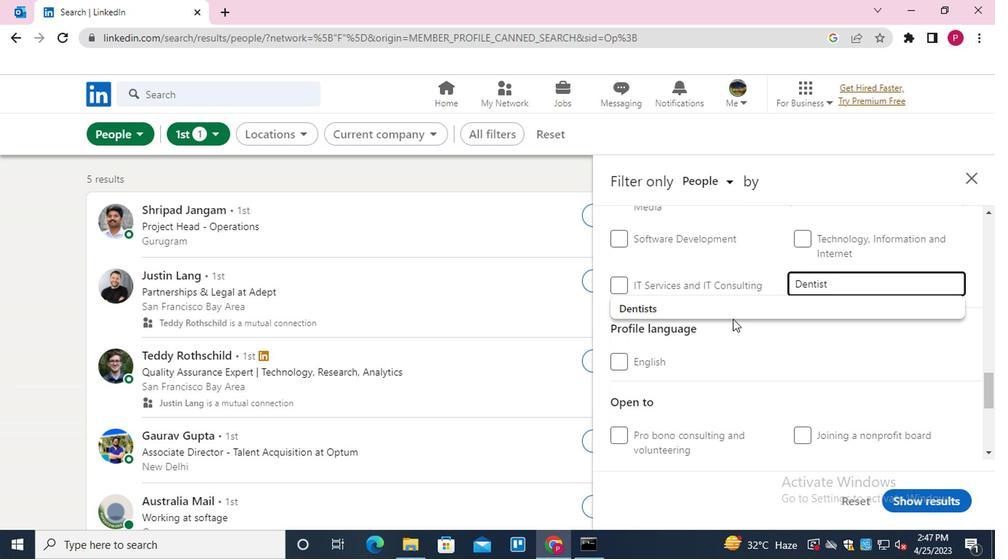 
Action: Mouse pressed left at (731, 306)
Screenshot: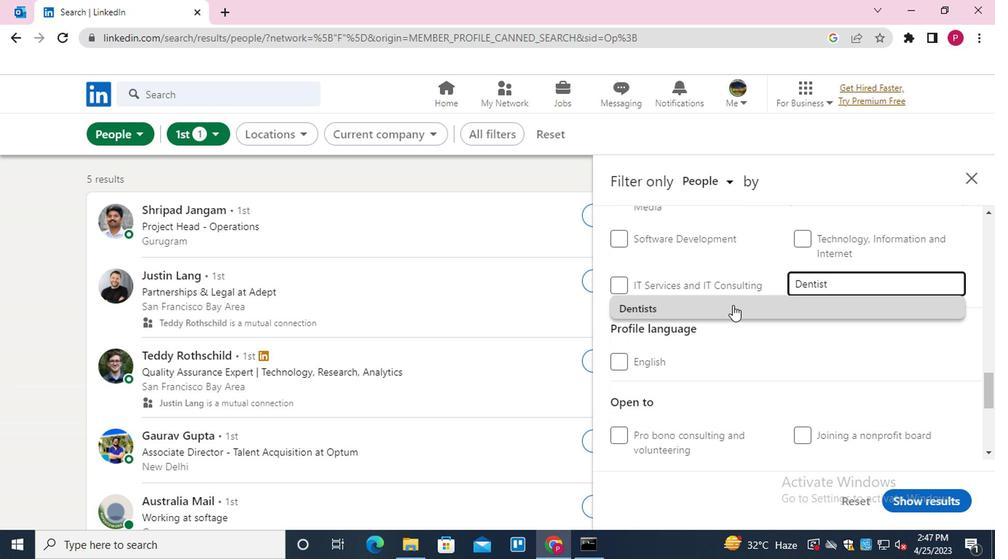 
Action: Mouse moved to (728, 328)
Screenshot: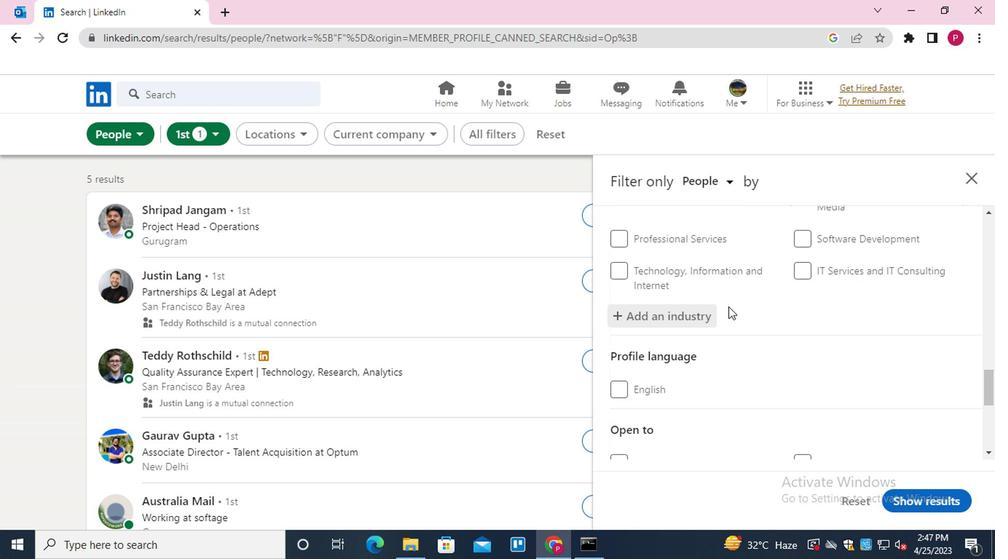 
Action: Mouse scrolled (728, 327) with delta (0, -1)
Screenshot: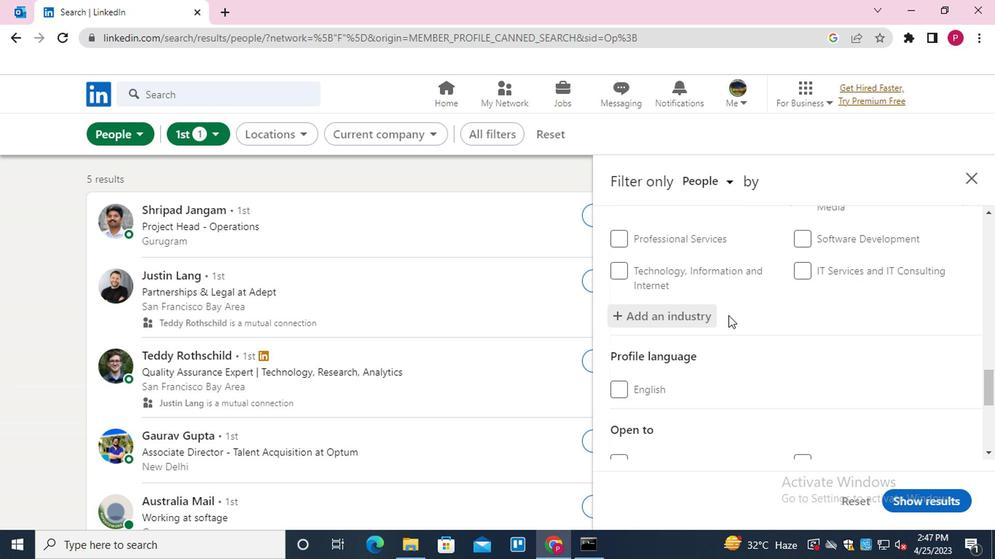 
Action: Mouse moved to (728, 330)
Screenshot: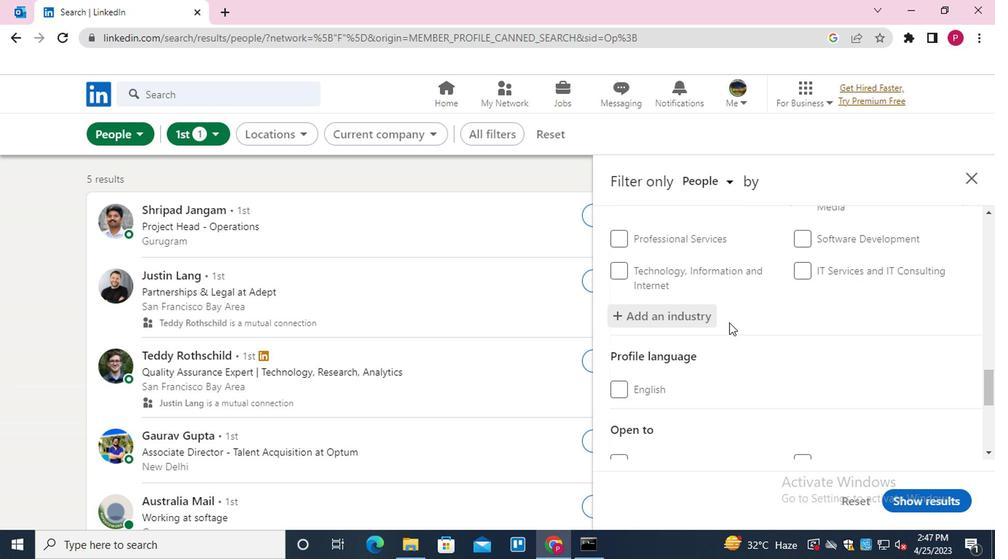 
Action: Mouse scrolled (728, 329) with delta (0, -1)
Screenshot: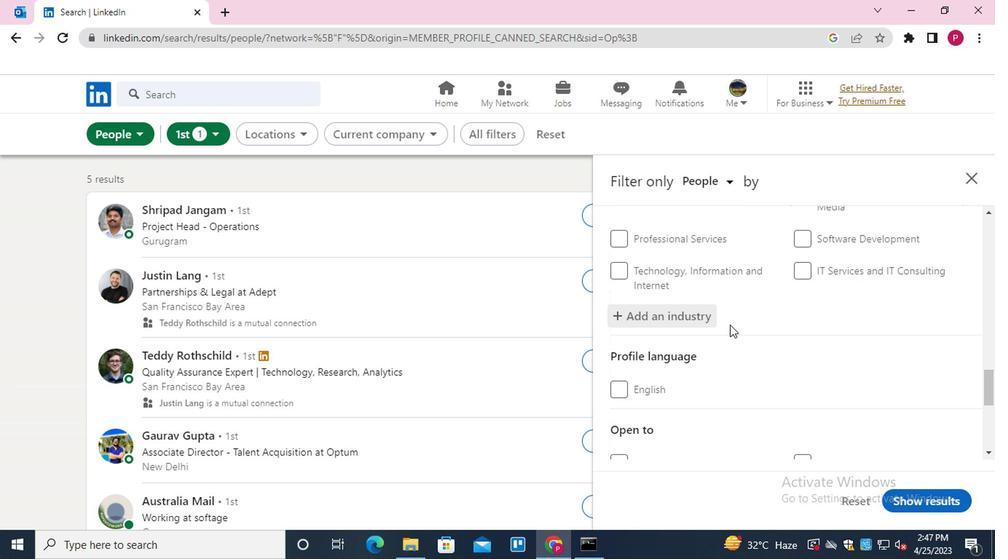 
Action: Mouse moved to (634, 242)
Screenshot: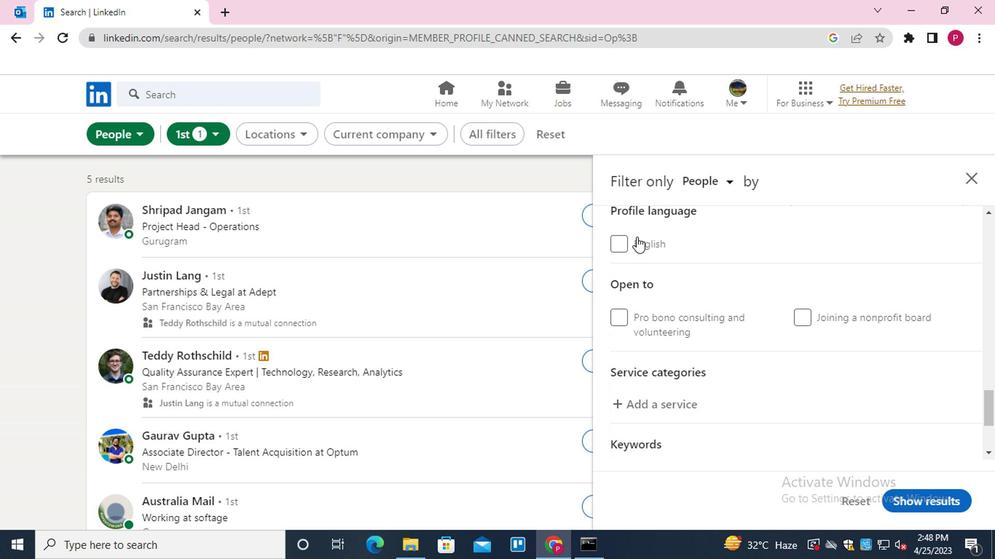 
Action: Mouse scrolled (634, 242) with delta (0, 0)
Screenshot: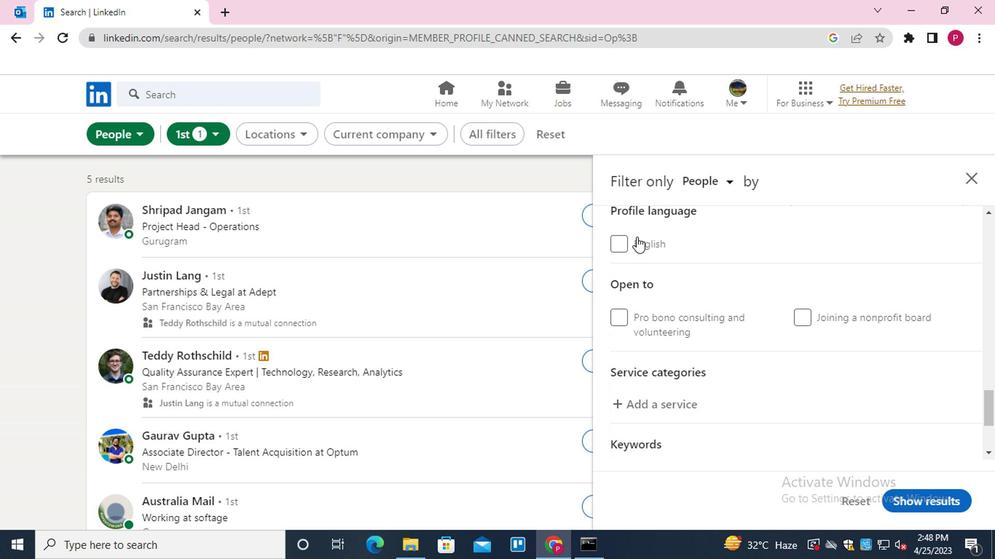 
Action: Mouse moved to (678, 321)
Screenshot: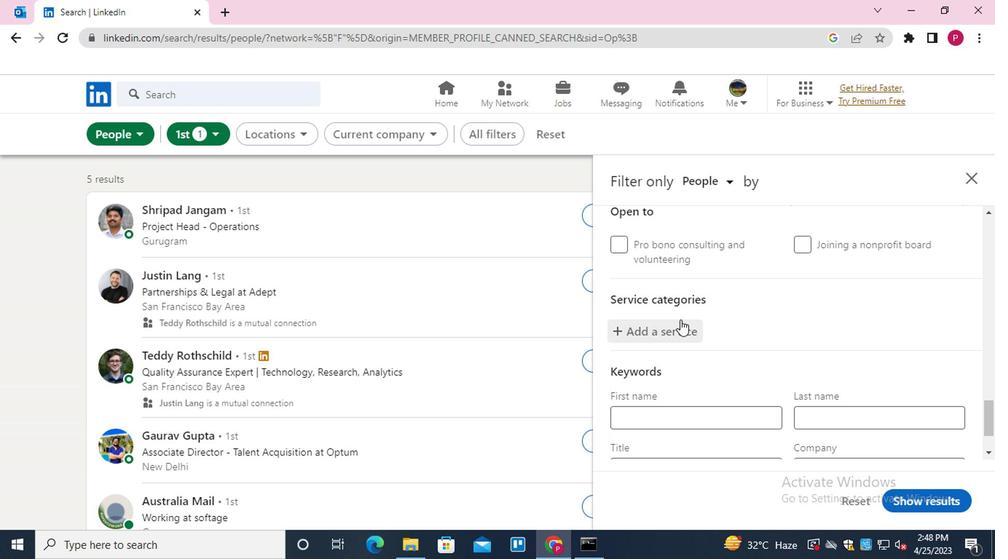 
Action: Mouse pressed left at (678, 321)
Screenshot: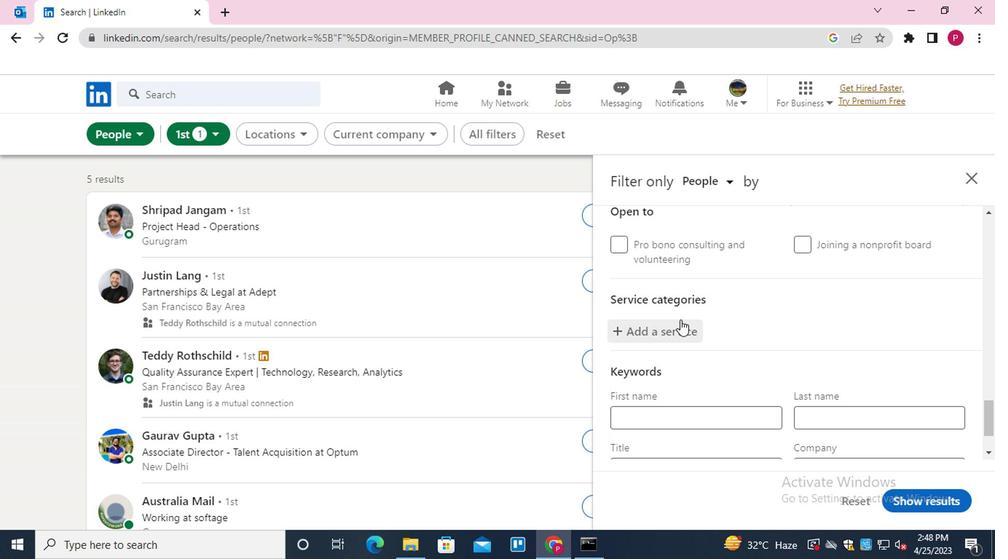 
Action: Mouse moved to (677, 325)
Screenshot: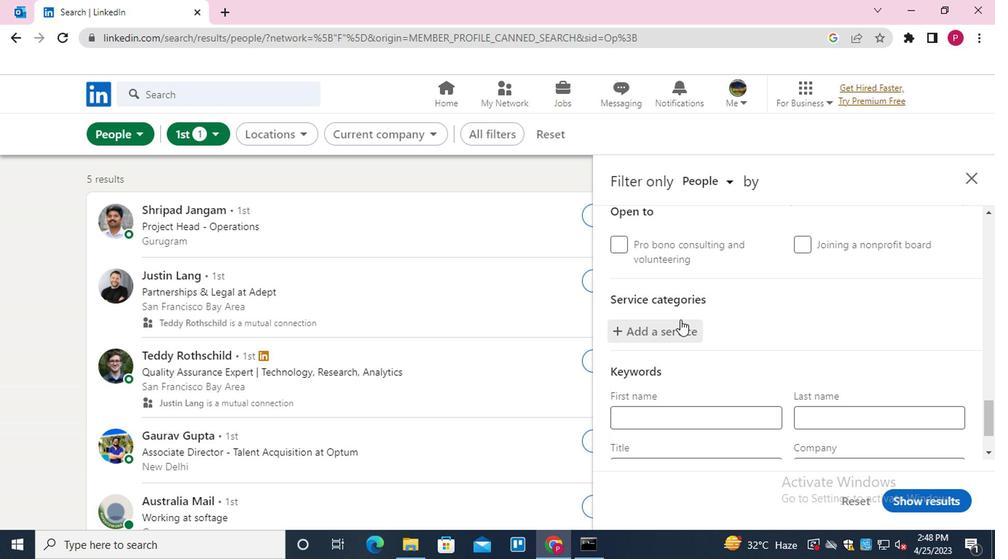 
Action: Key pressed <Key.shift>CORPORATE
Screenshot: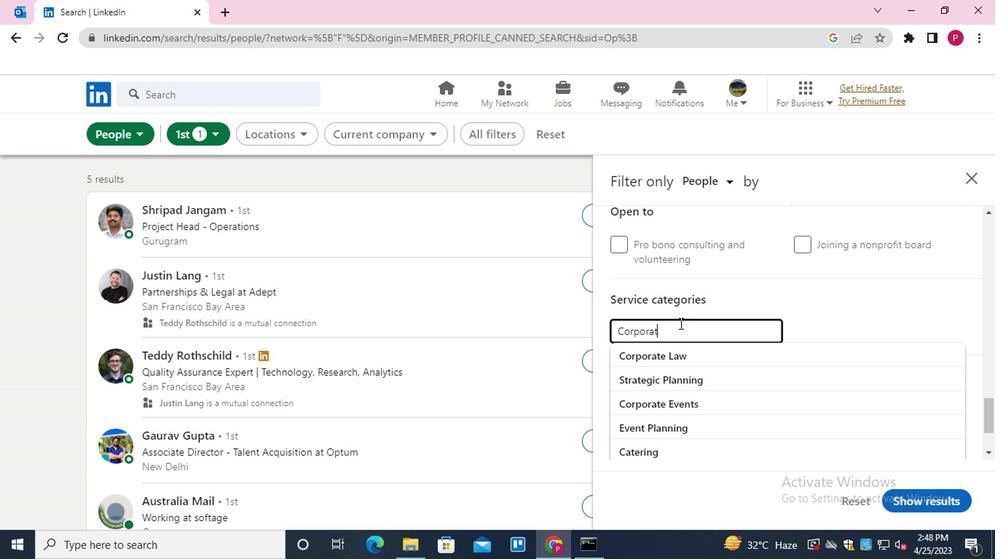 
Action: Mouse moved to (677, 354)
Screenshot: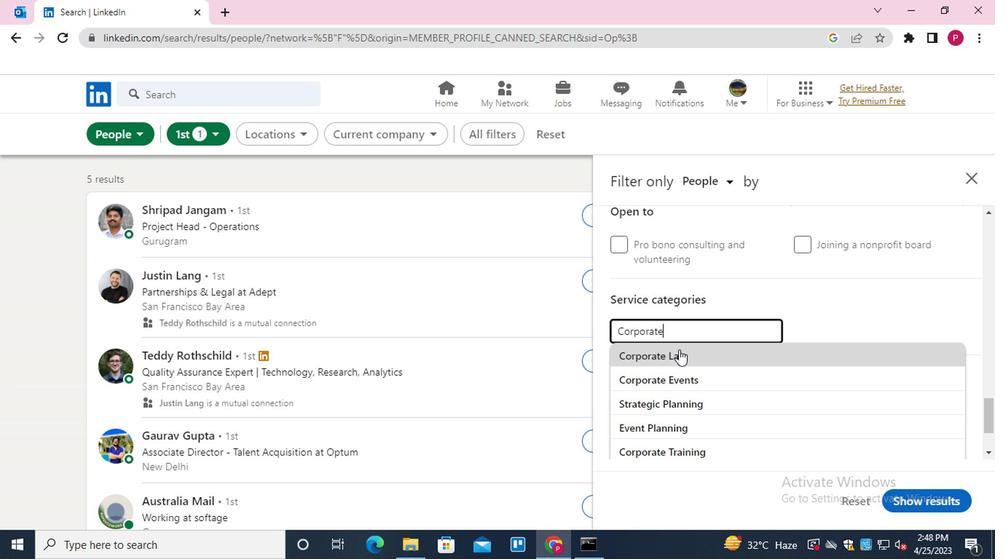 
Action: Mouse pressed left at (677, 354)
Screenshot: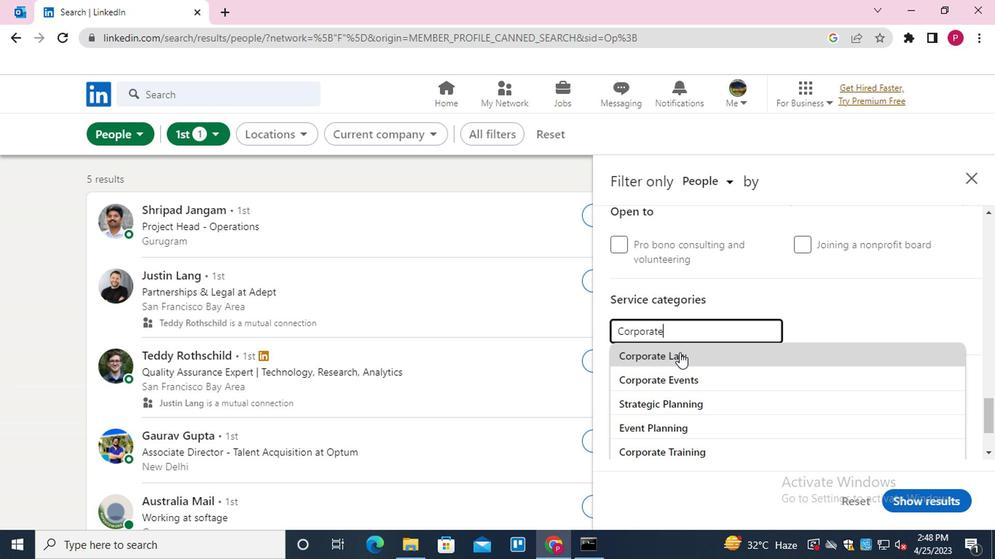 
Action: Mouse moved to (716, 378)
Screenshot: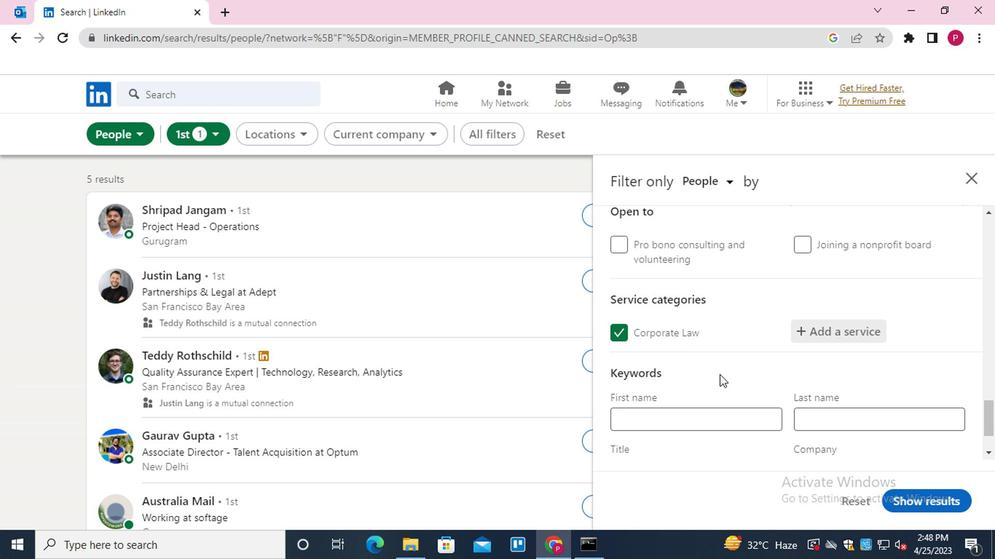 
Action: Mouse scrolled (716, 377) with delta (0, -1)
Screenshot: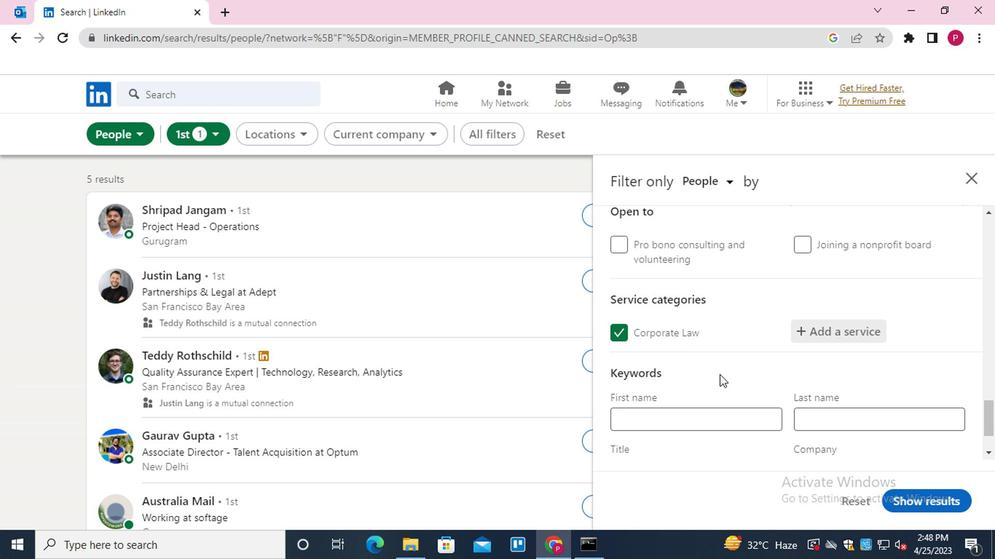 
Action: Mouse moved to (715, 378)
Screenshot: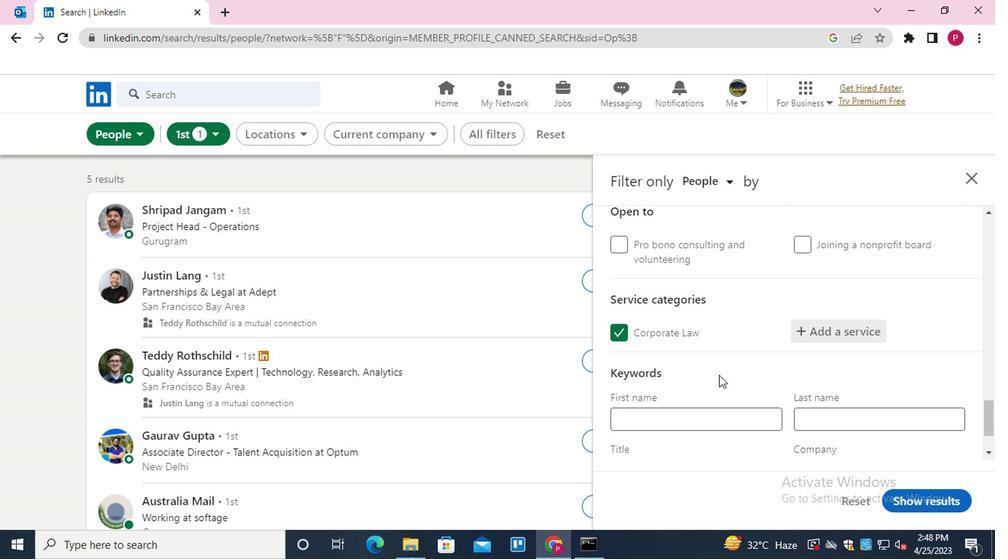 
Action: Mouse scrolled (715, 377) with delta (0, -1)
Screenshot: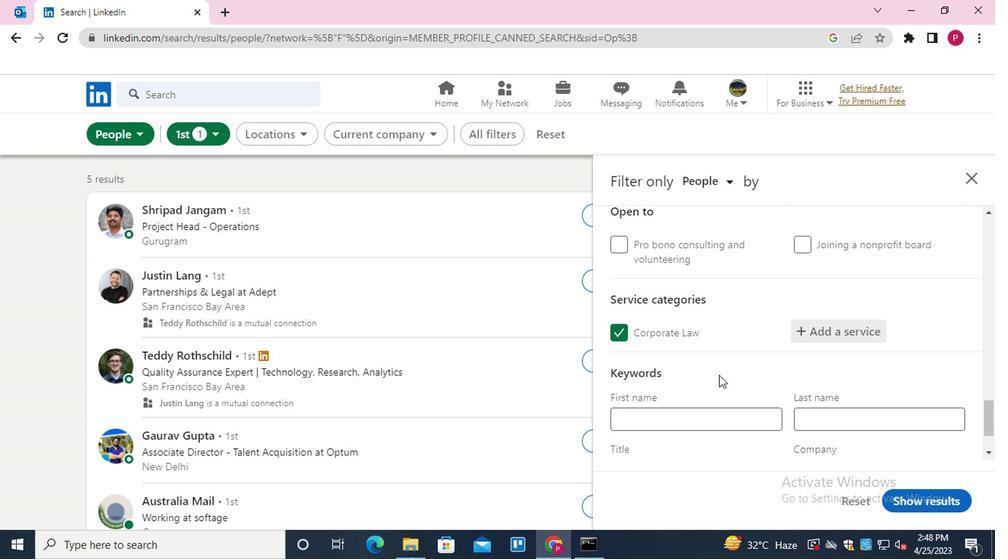 
Action: Mouse moved to (721, 395)
Screenshot: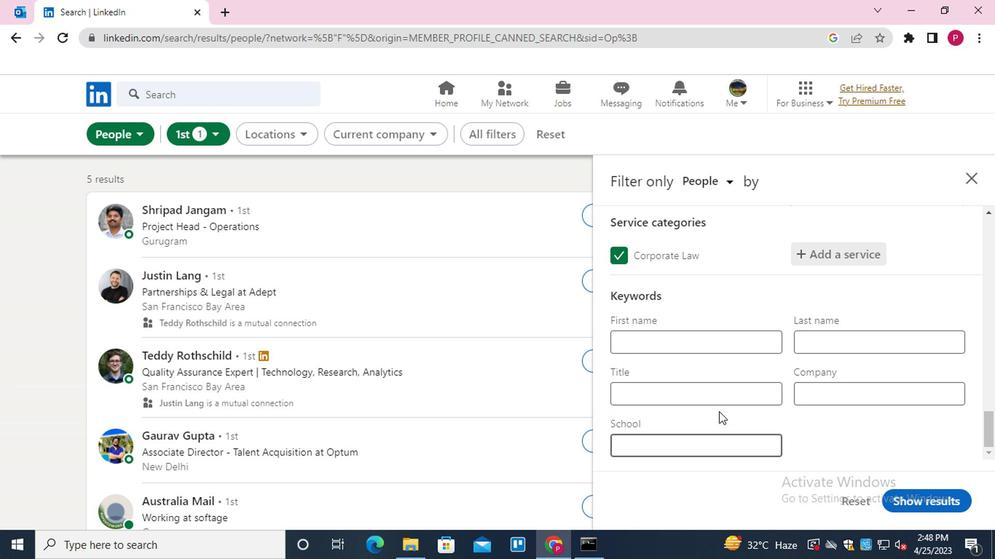 
Action: Mouse pressed left at (721, 395)
Screenshot: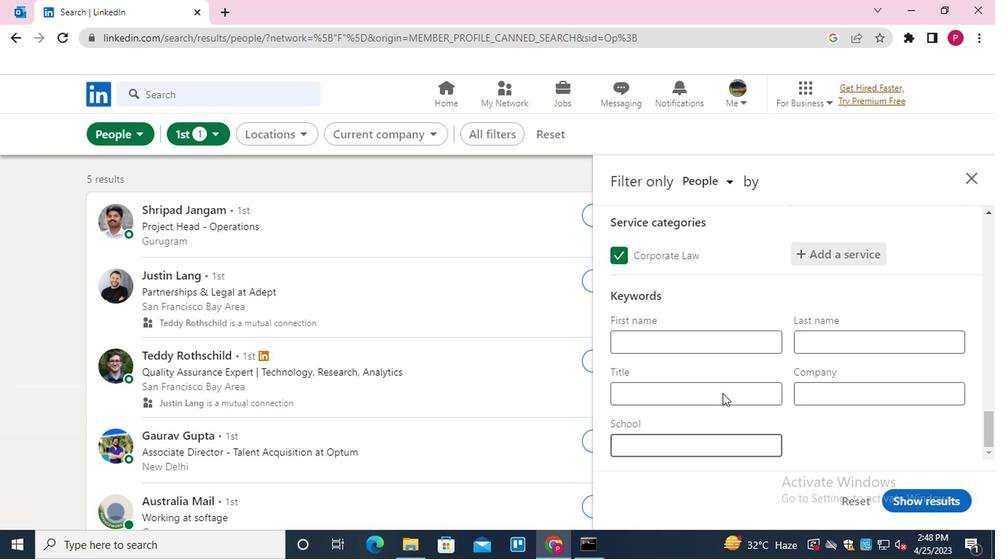 
Action: Mouse moved to (722, 391)
Screenshot: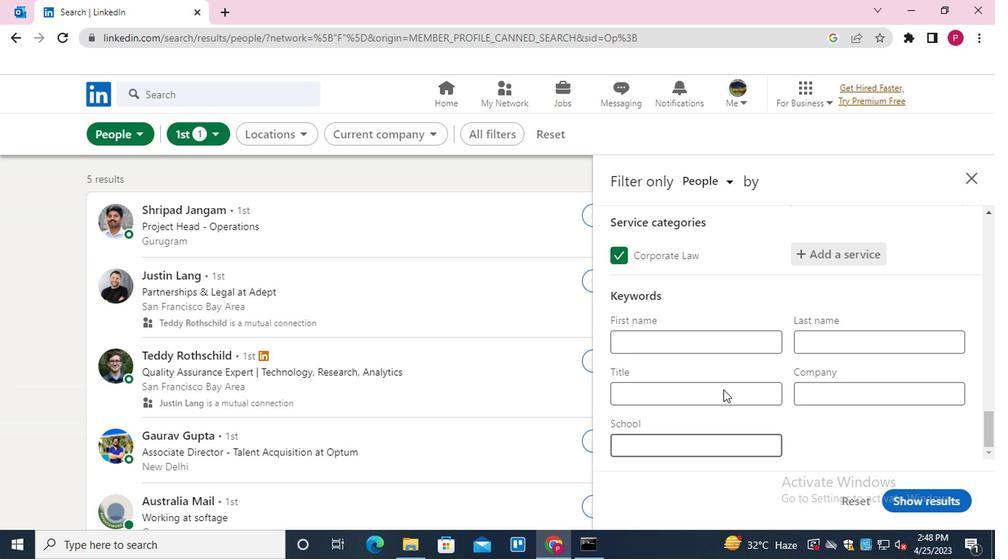 
Action: Mouse pressed left at (722, 391)
Screenshot: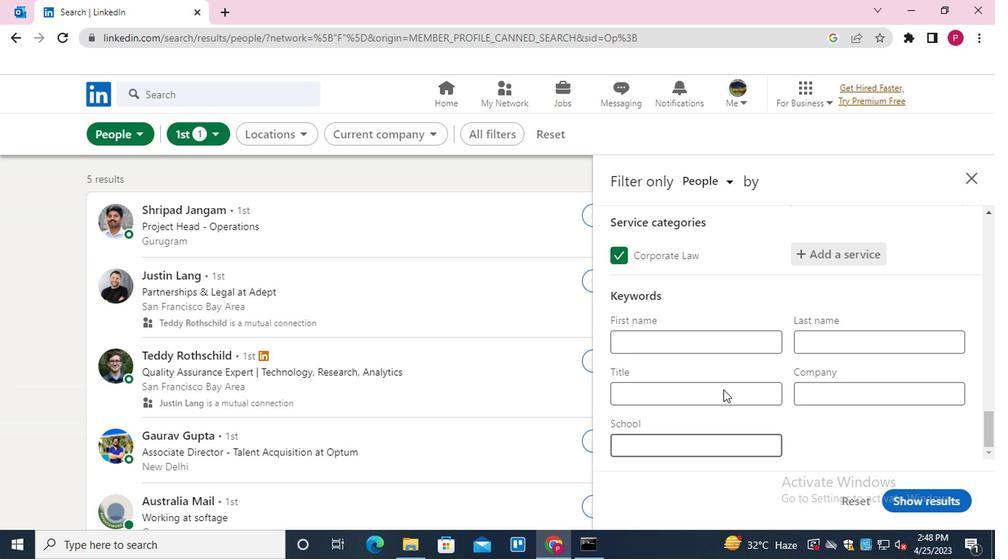 
Action: Mouse moved to (653, 393)
Screenshot: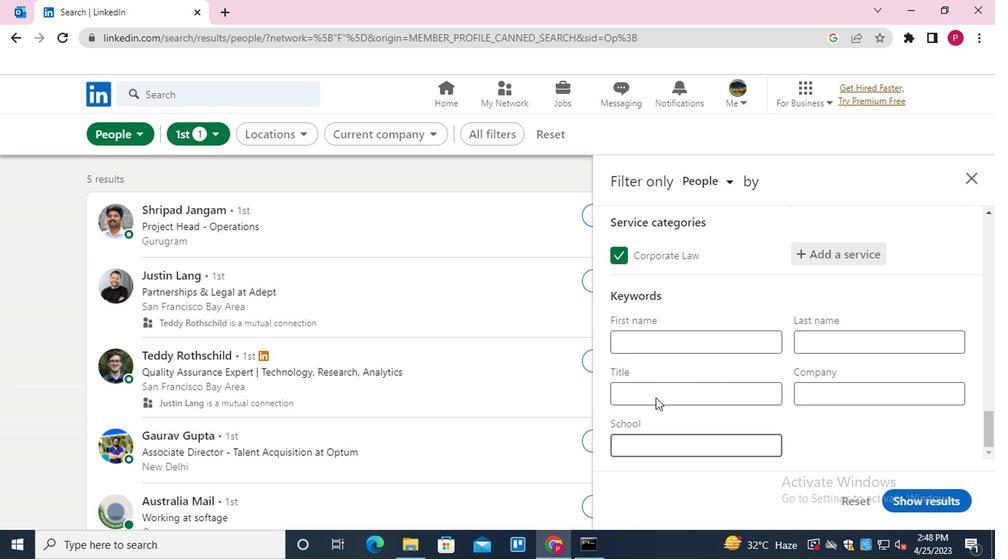 
Action: Mouse pressed left at (653, 393)
Screenshot: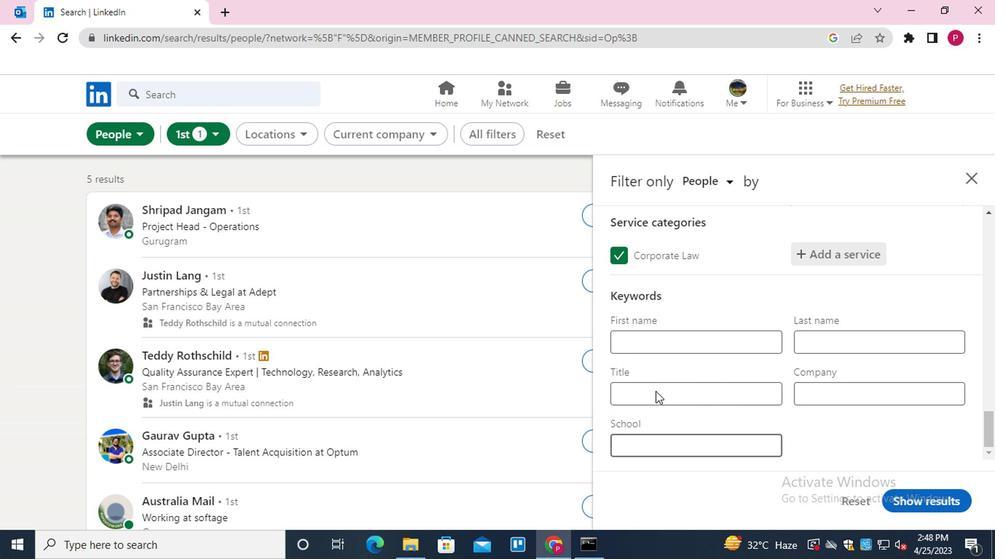 
Action: Mouse moved to (662, 395)
Screenshot: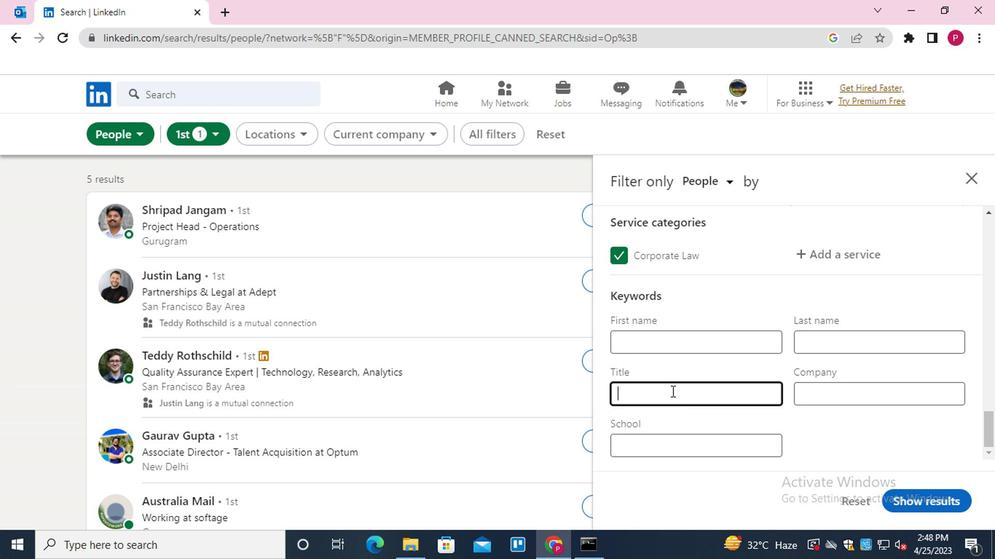 
Action: Mouse pressed left at (662, 395)
Screenshot: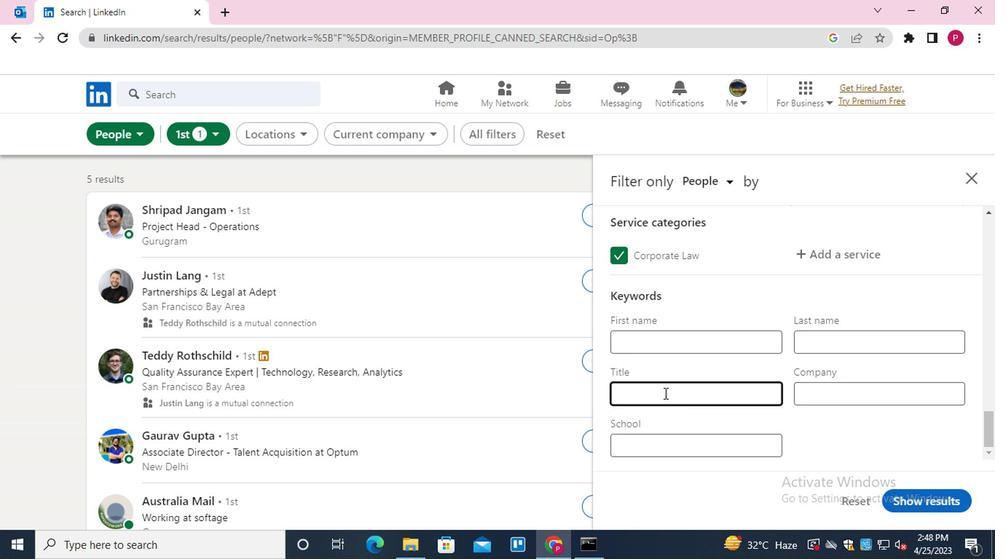
Action: Key pressed <Key.shift>ACCOUNT<Key.space><Key.shift>REPRESENTATIVE
Screenshot: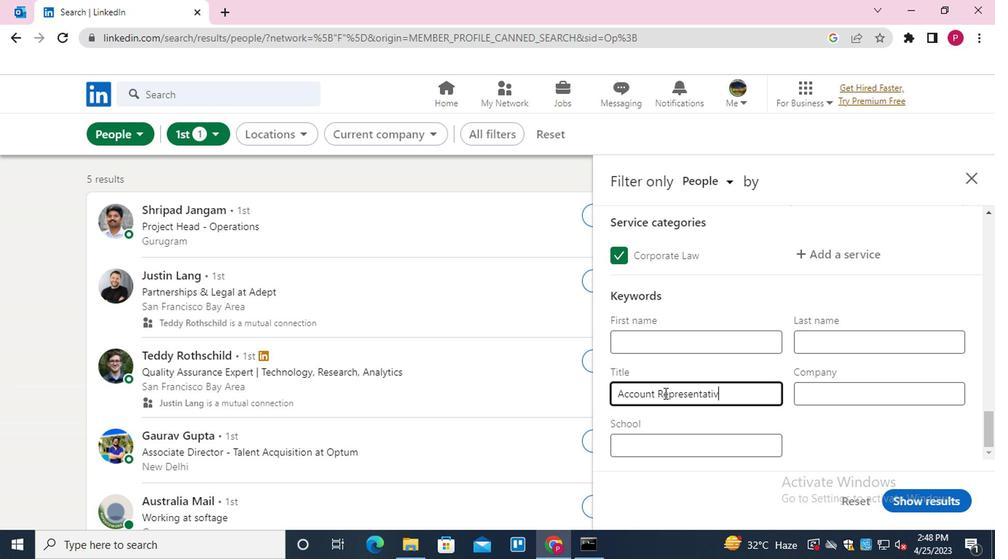 
Action: Mouse moved to (949, 495)
Screenshot: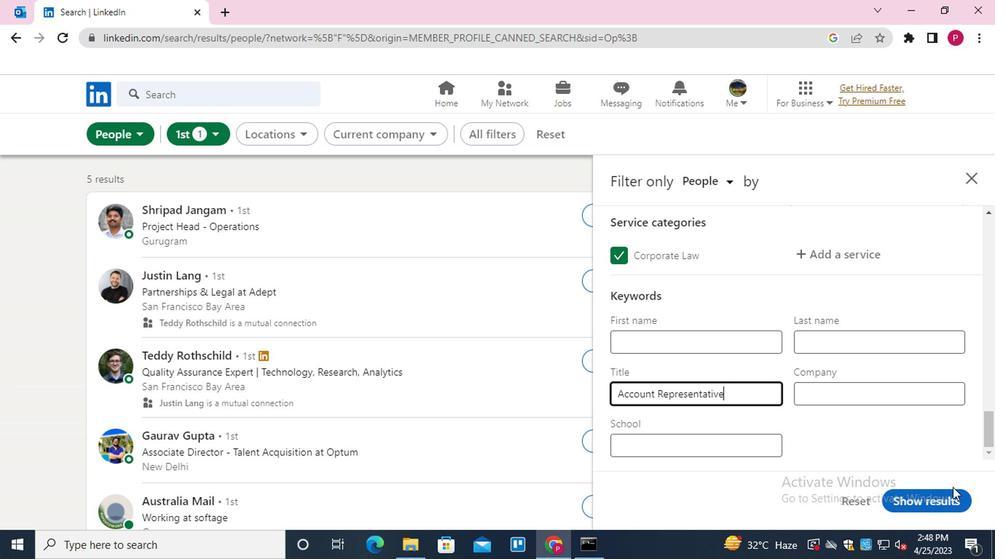 
Action: Mouse pressed left at (949, 495)
Screenshot: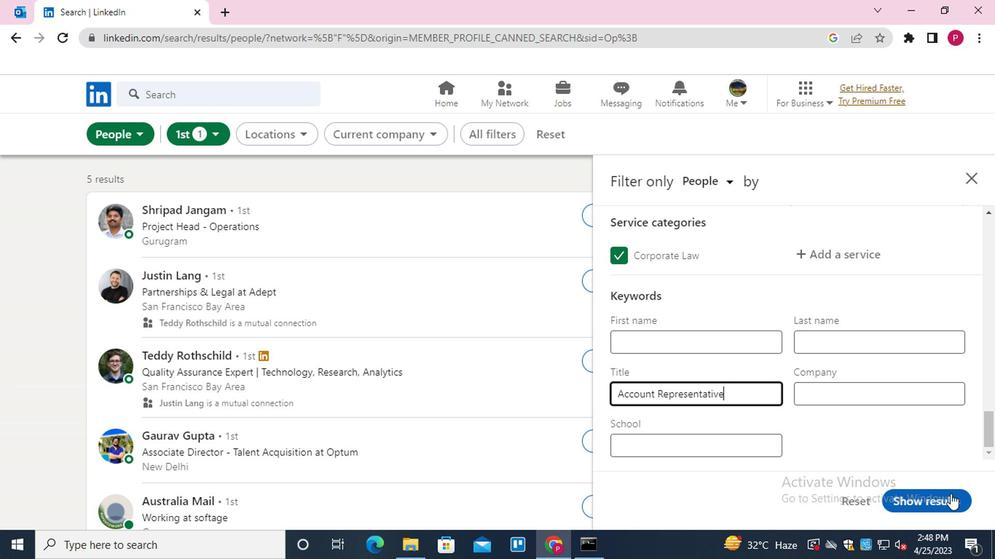 
Action: Mouse moved to (379, 350)
Screenshot: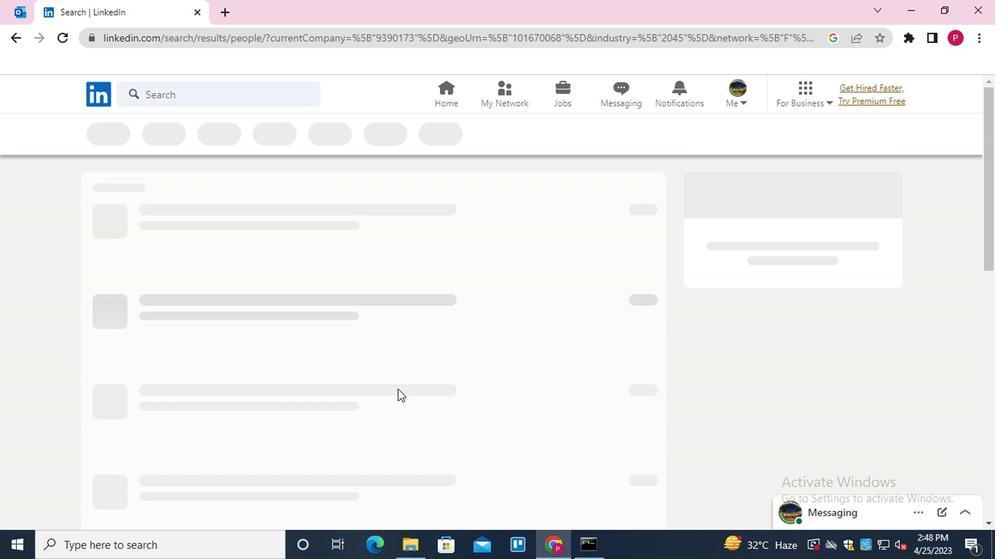 
